 Task: Open a blank sheet, save the file as bpa.doc Add Heading 'Benefits of a positive attitude: 'Benefits of a positive attitude:  Add the following points with tick bulletsAdd the following points with tick bullets •	Increased resilience_x000D_
•	Improved relationships_x000D_
•	Enhanced problem-solving skills_x000D_
 Highlight heading with color  Blue Select the entire text and apply  Outside Borders ,change the font size of heading and points to 26
Action: Mouse moved to (30, 22)
Screenshot: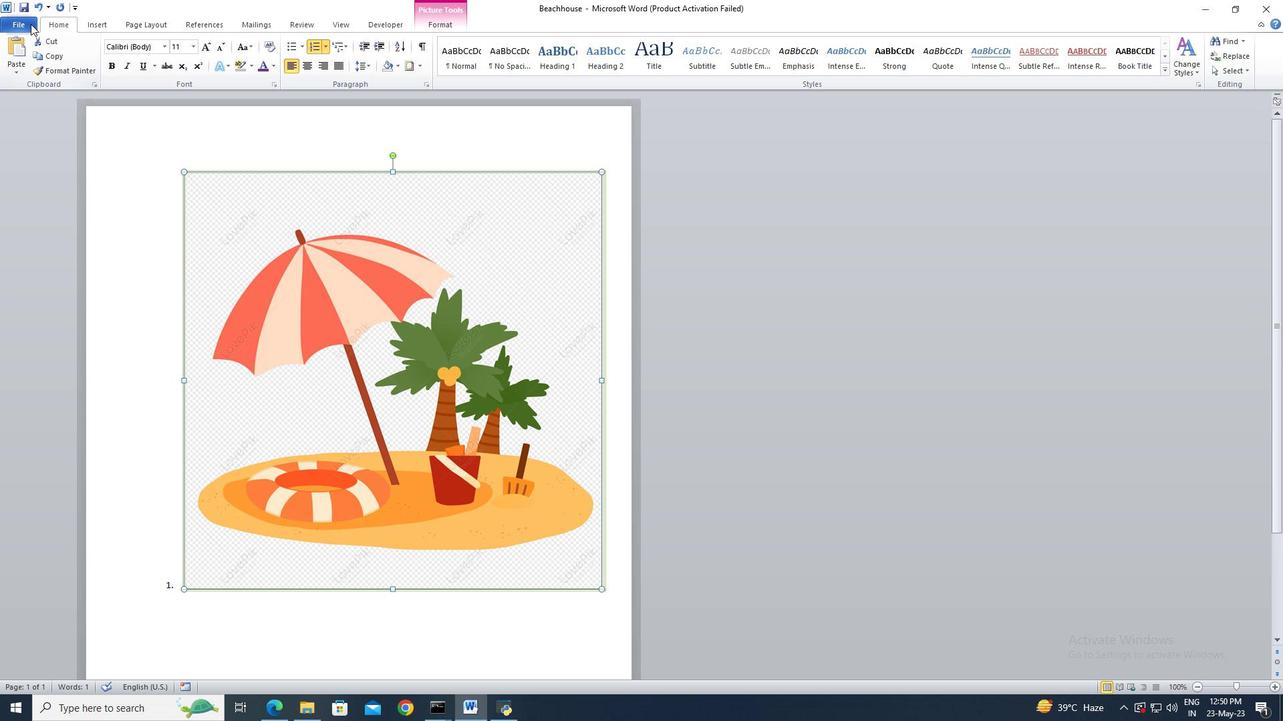 
Action: Mouse pressed left at (30, 22)
Screenshot: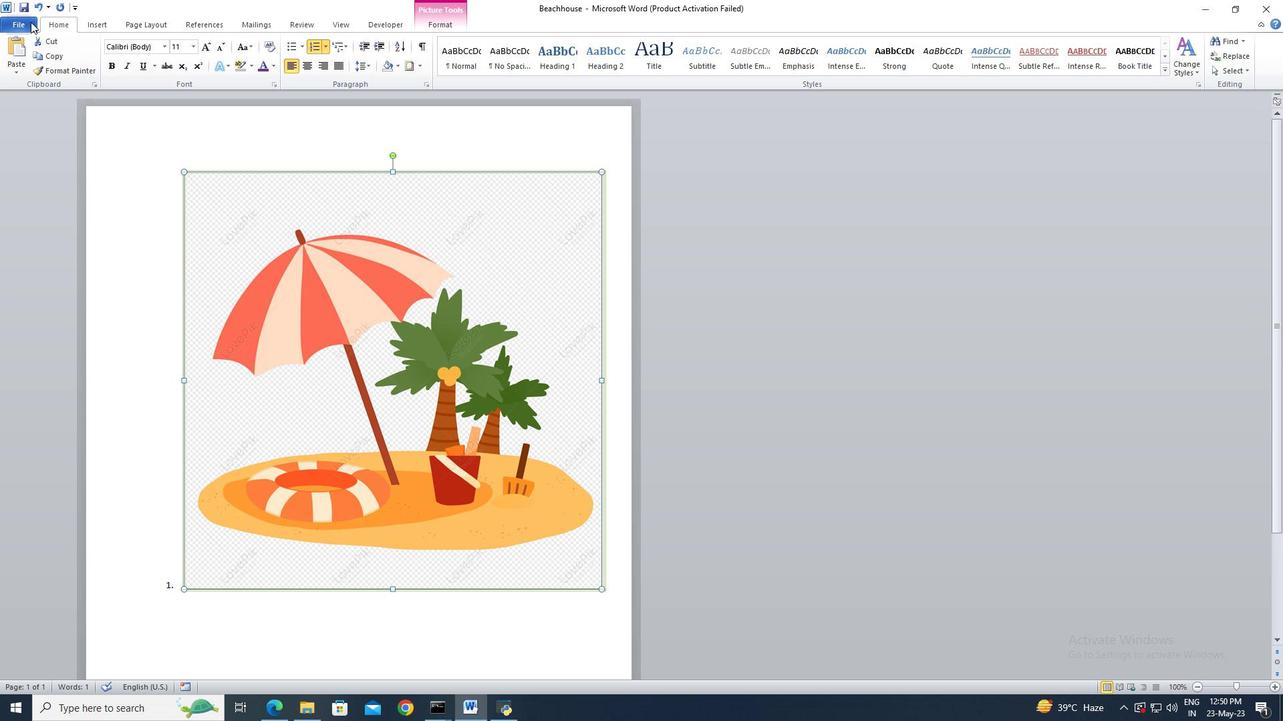 
Action: Mouse moved to (35, 173)
Screenshot: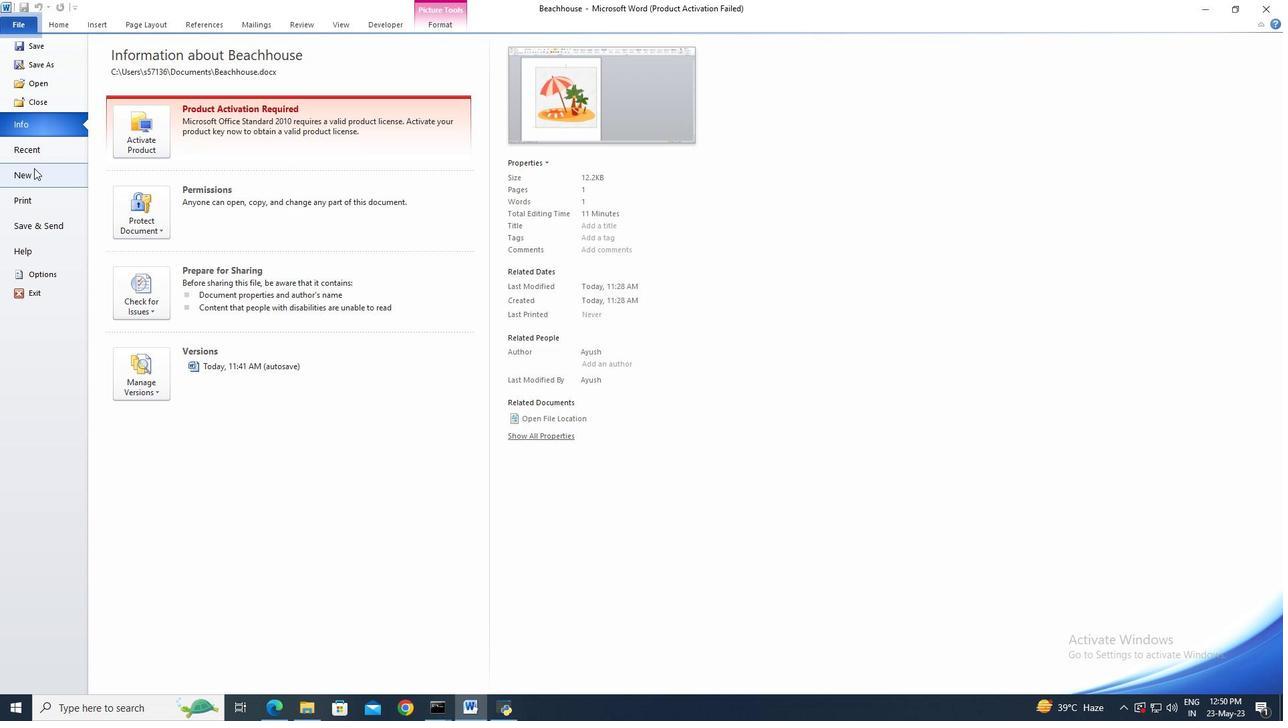 
Action: Mouse pressed left at (35, 173)
Screenshot: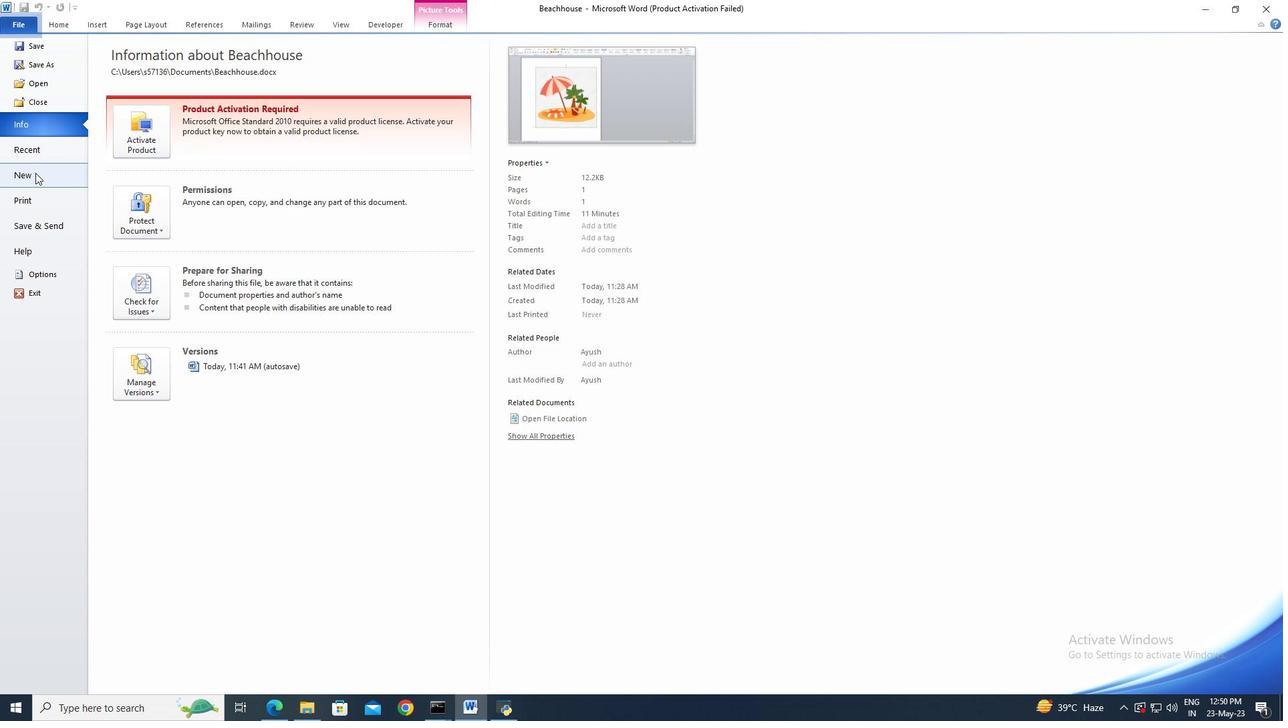 
Action: Mouse moved to (658, 334)
Screenshot: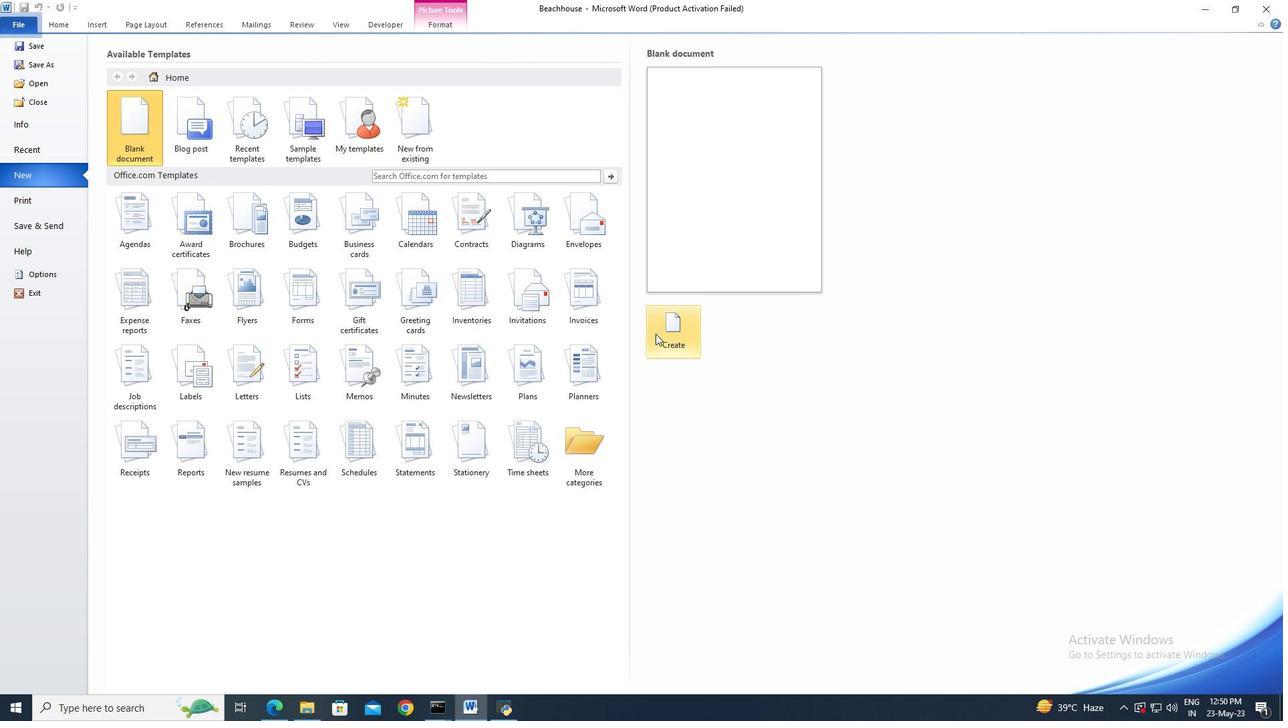 
Action: Mouse pressed left at (658, 334)
Screenshot: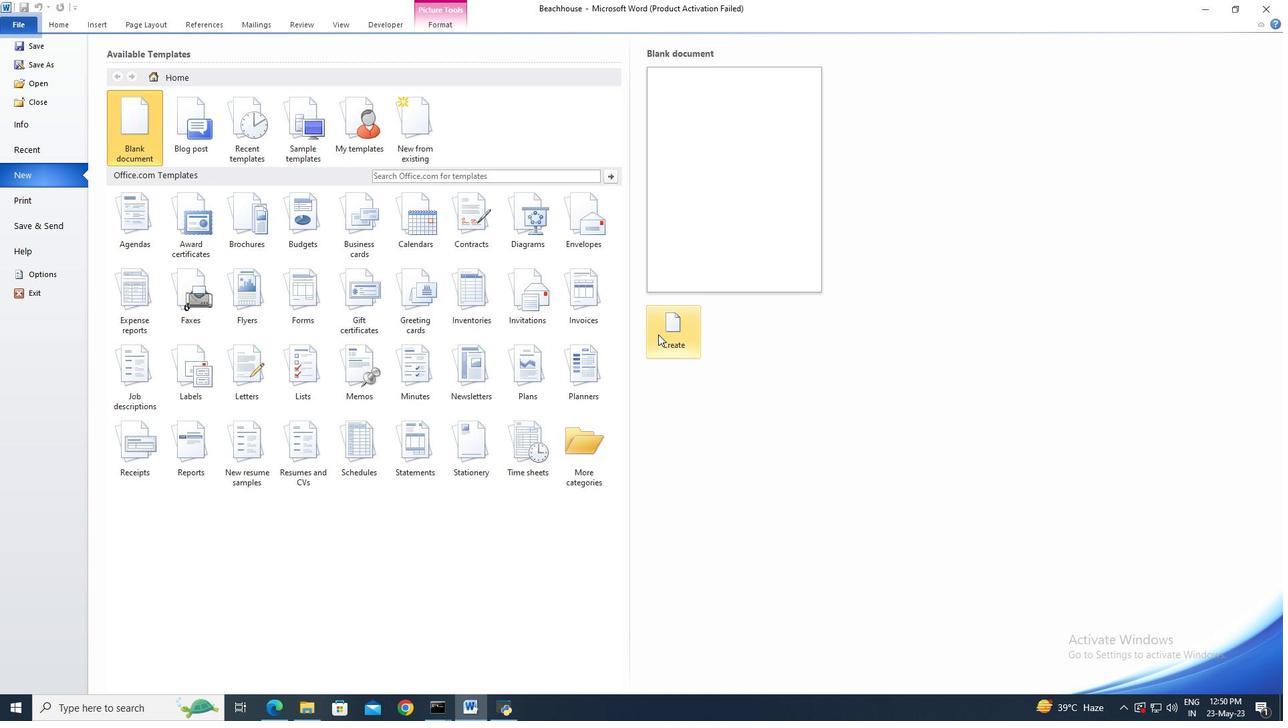 
Action: Mouse moved to (29, 28)
Screenshot: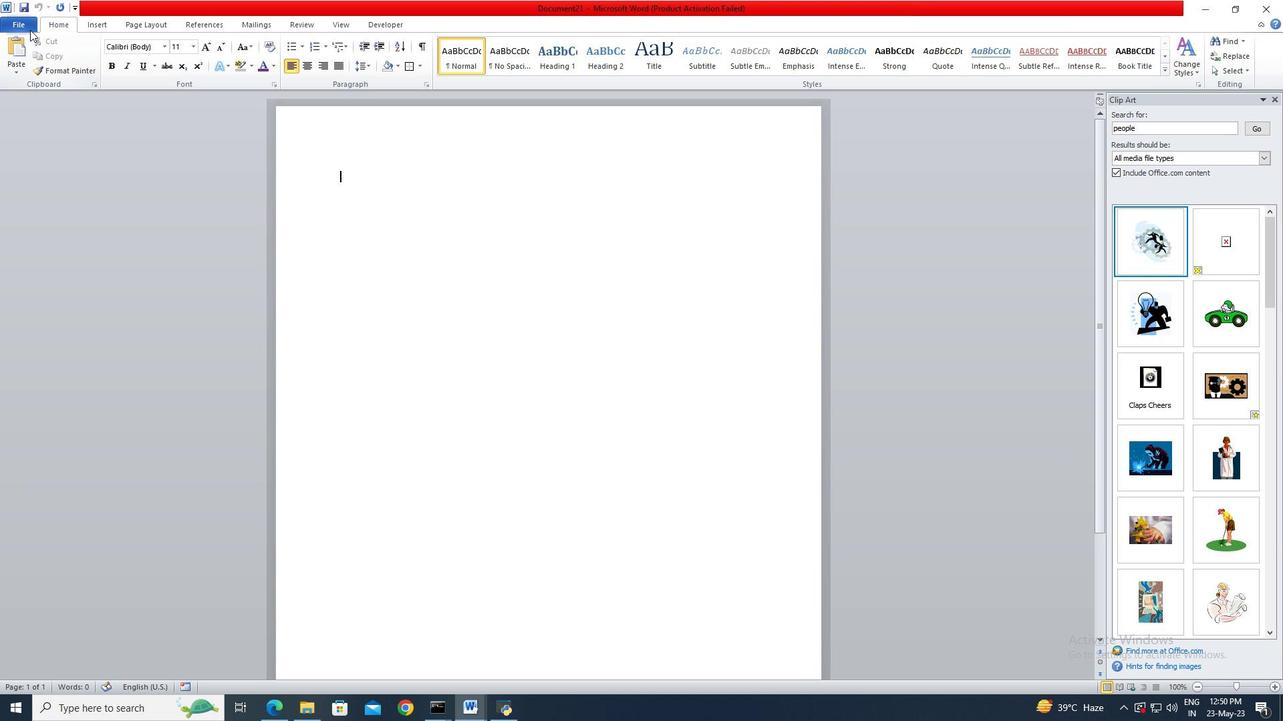 
Action: Mouse pressed left at (29, 28)
Screenshot: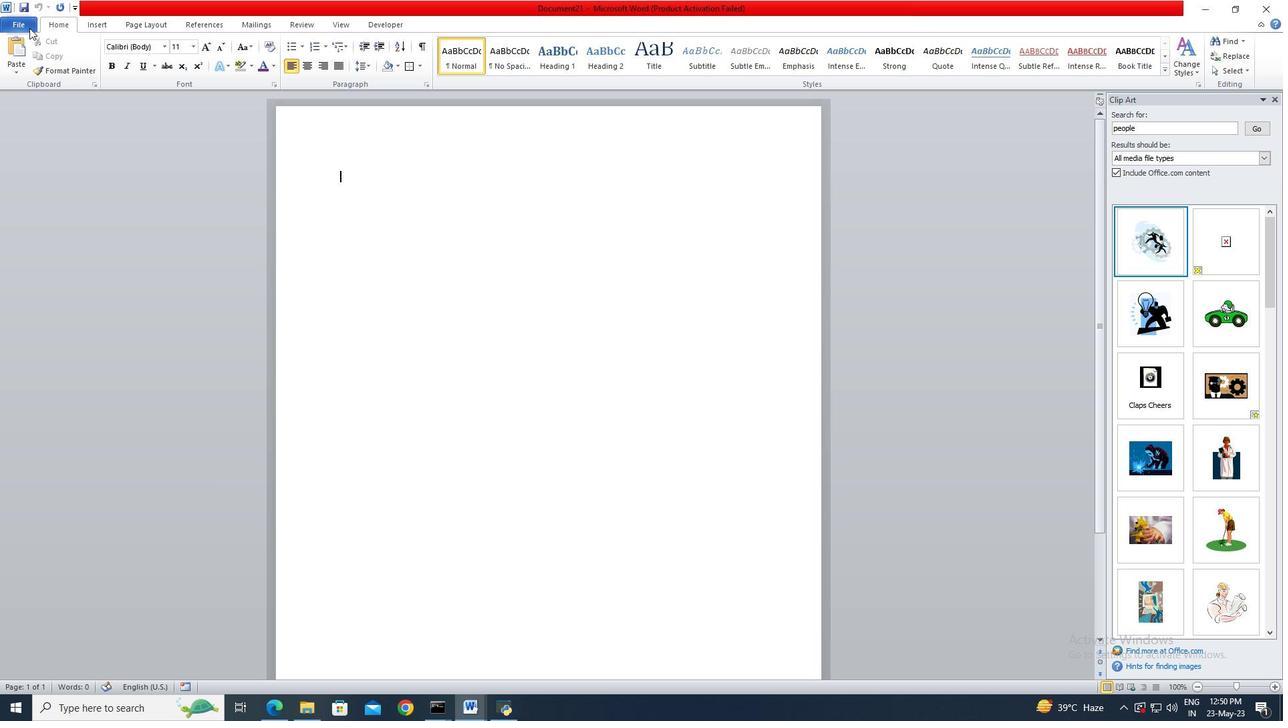 
Action: Mouse moved to (33, 72)
Screenshot: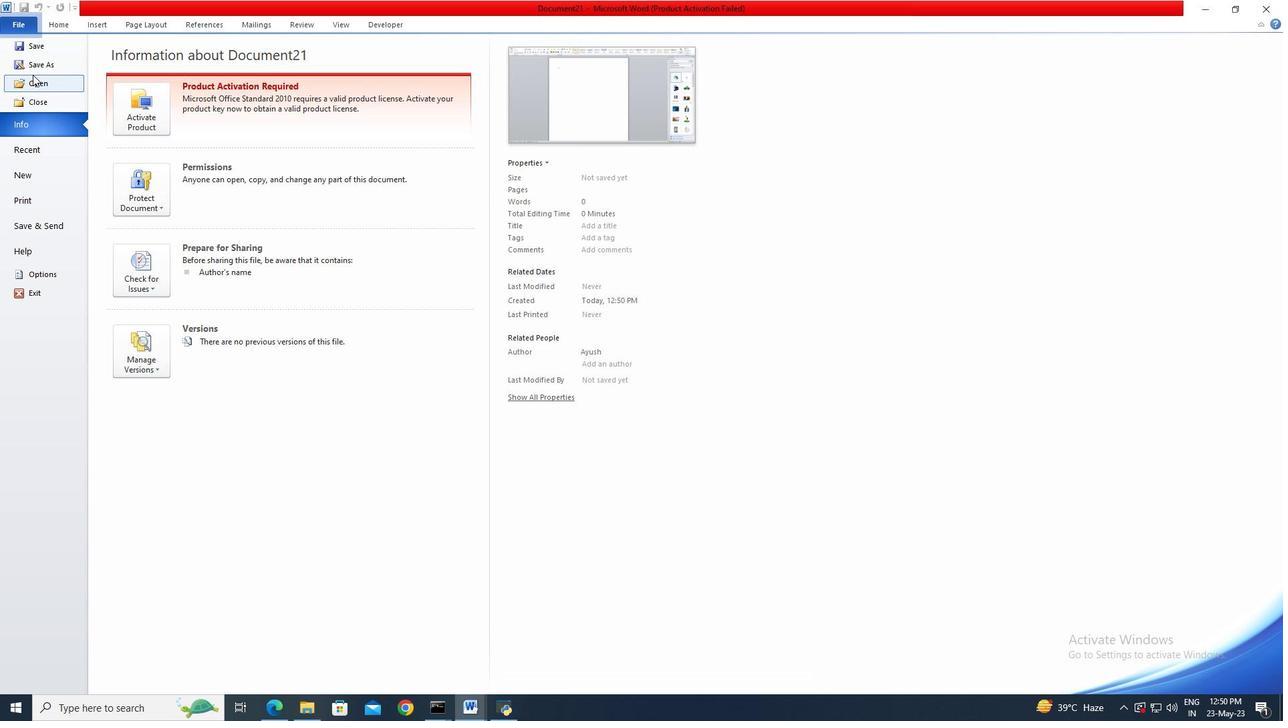 
Action: Mouse pressed left at (33, 72)
Screenshot: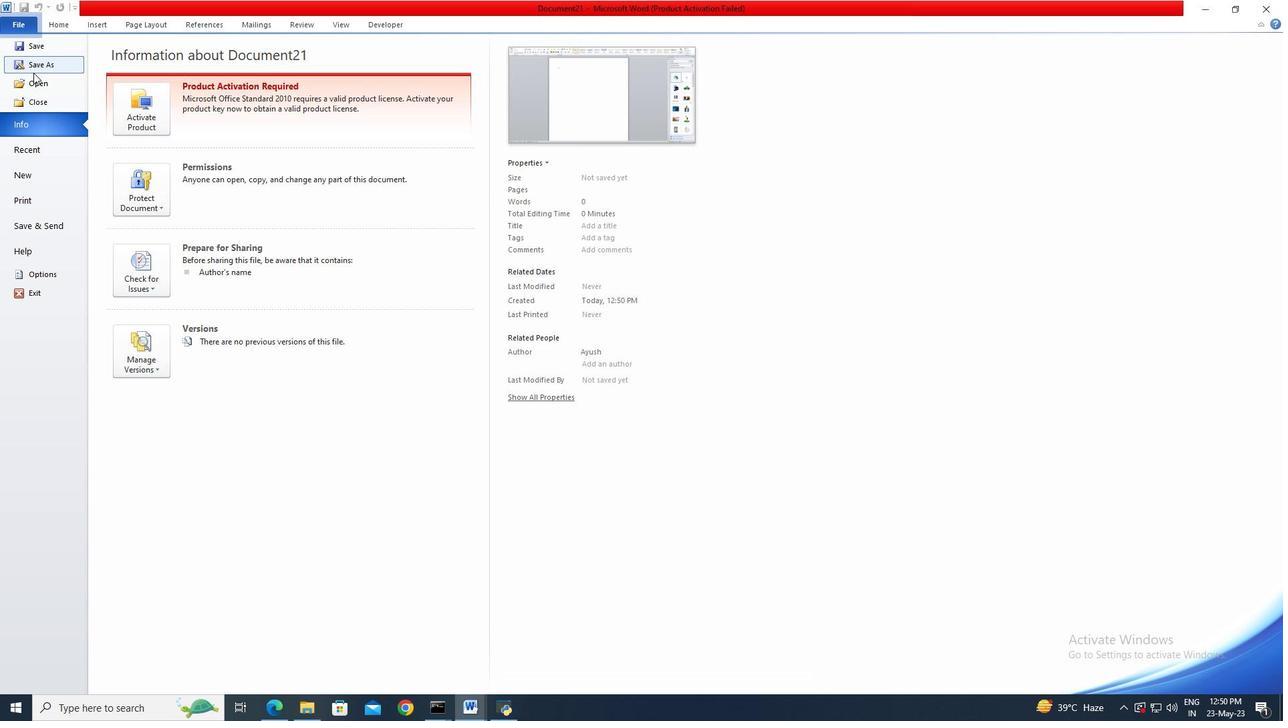 
Action: Key pressed bpa
Screenshot: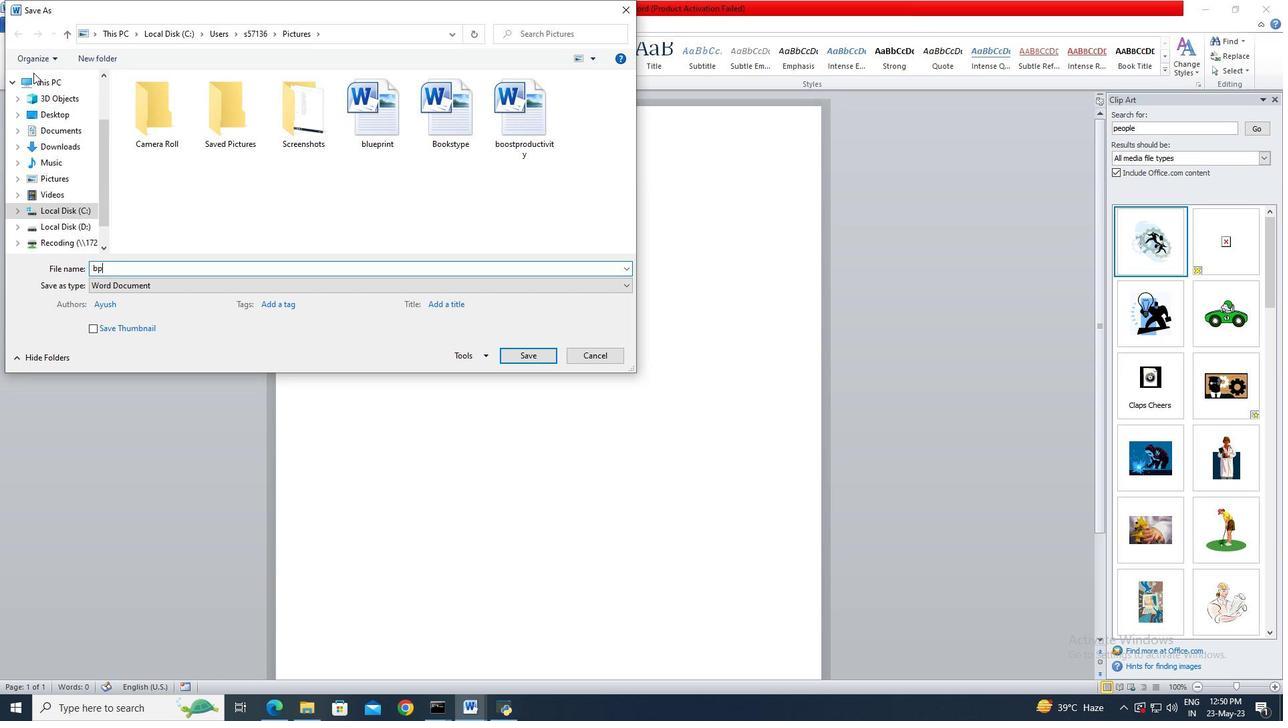 
Action: Mouse moved to (548, 361)
Screenshot: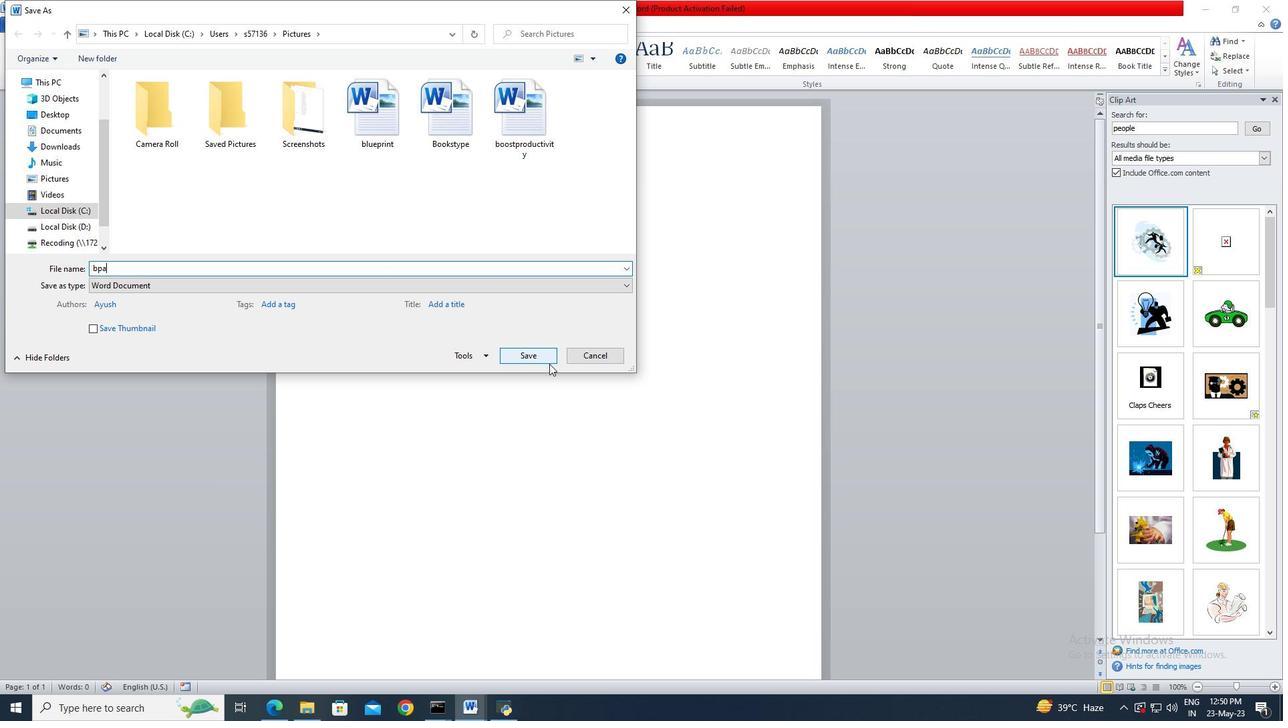
Action: Mouse pressed left at (548, 361)
Screenshot: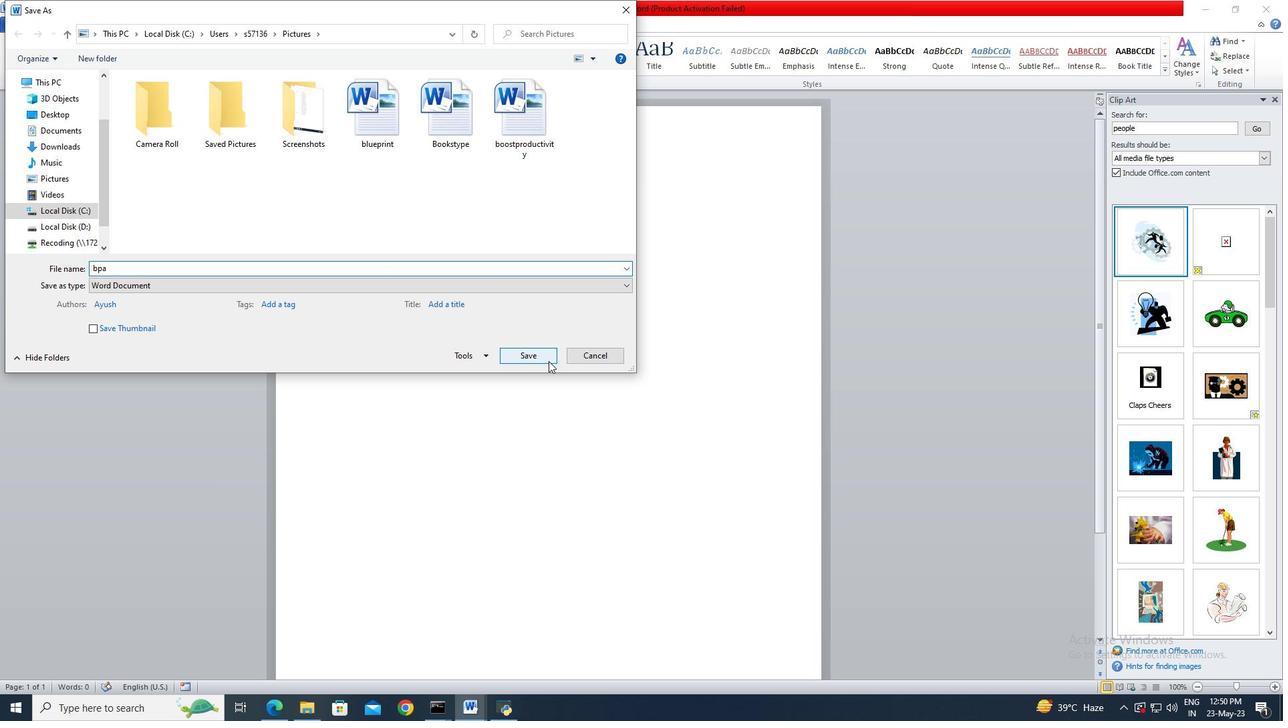 
Action: Mouse moved to (563, 66)
Screenshot: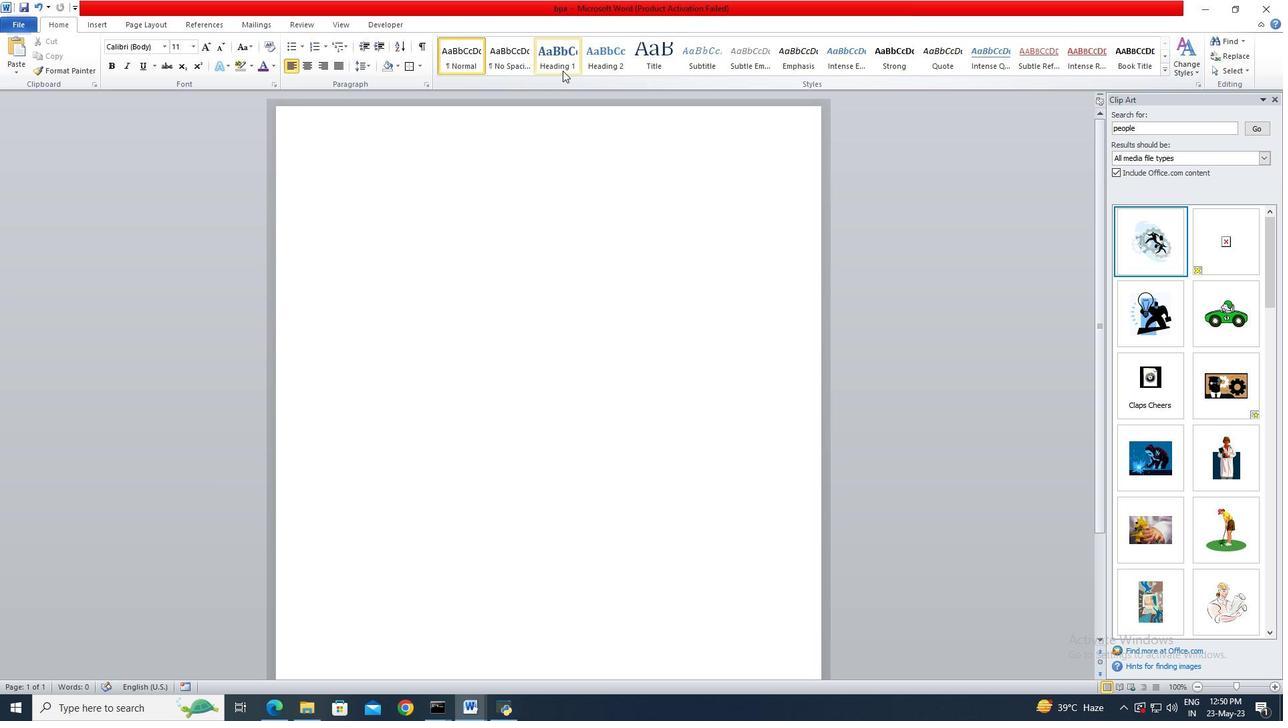 
Action: Mouse pressed left at (563, 66)
Screenshot: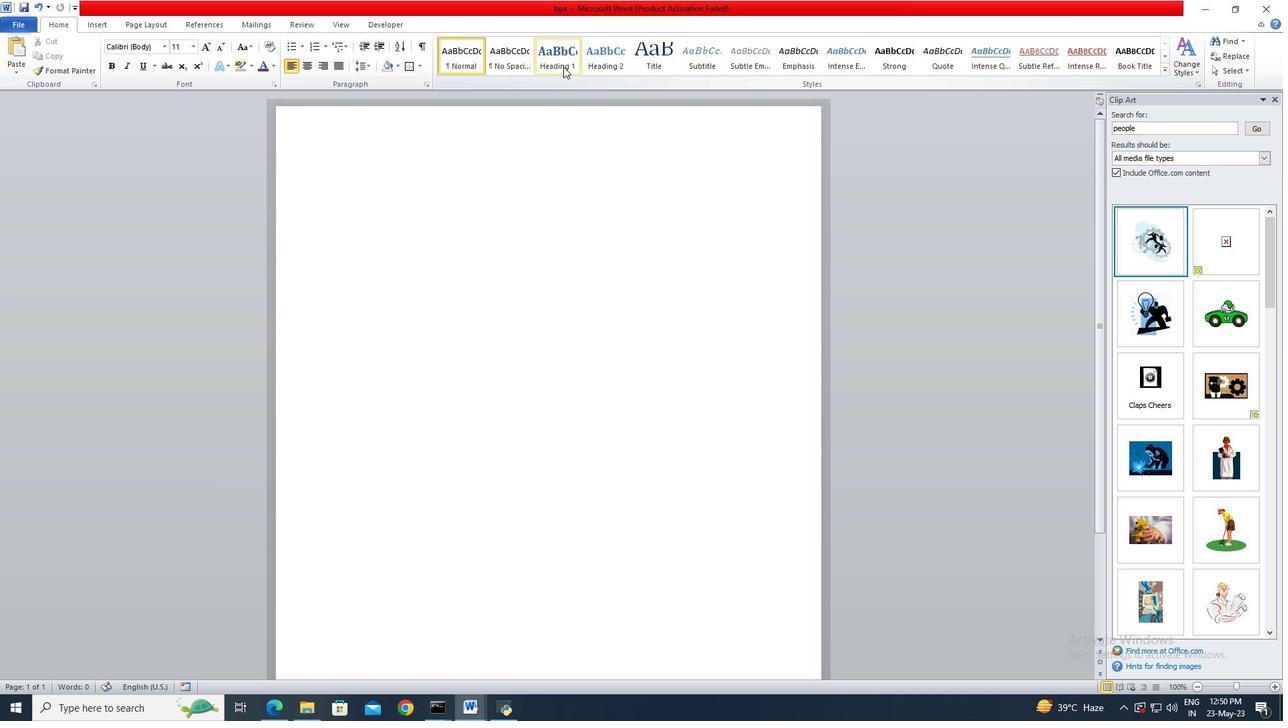 
Action: Key pressed <Key.shift>Benefits<Key.space>ofa<Key.backspace><Key.space>a<Key.space>positive<Key.space>attid<Key.backspace>tude<Key.shift>:<Key.enter><Key.enter>
Screenshot: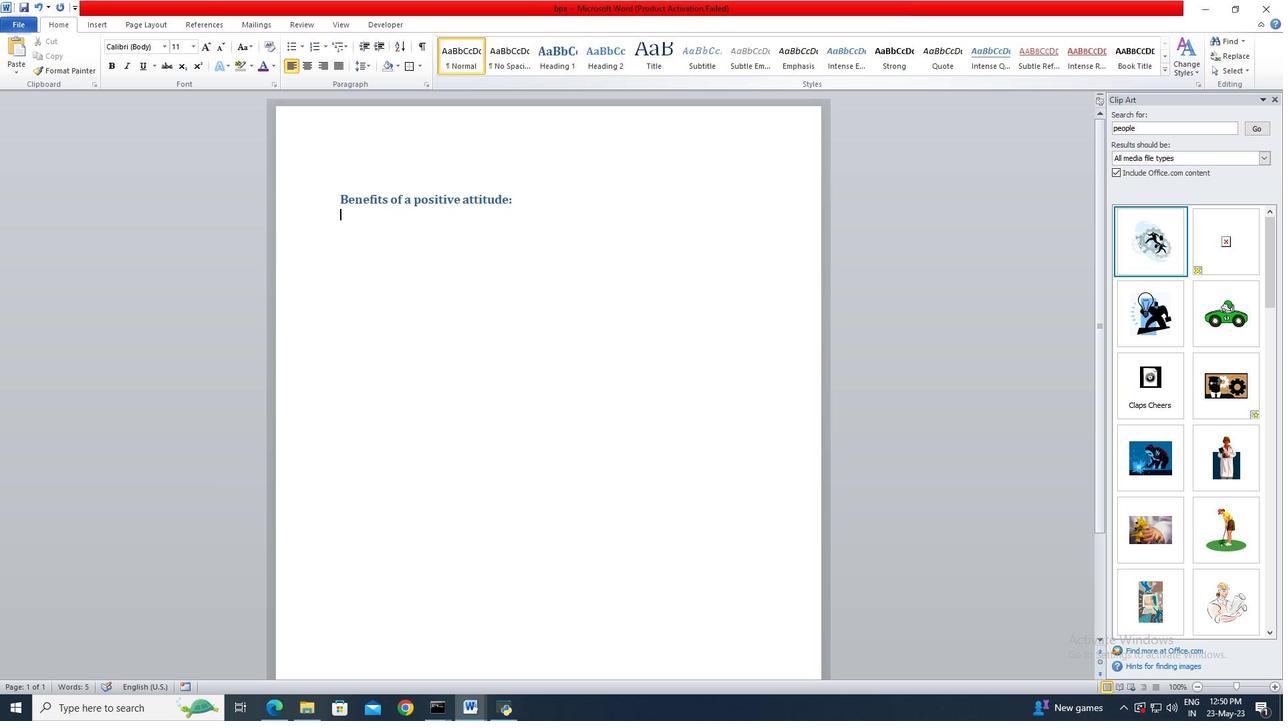 
Action: Mouse moved to (302, 49)
Screenshot: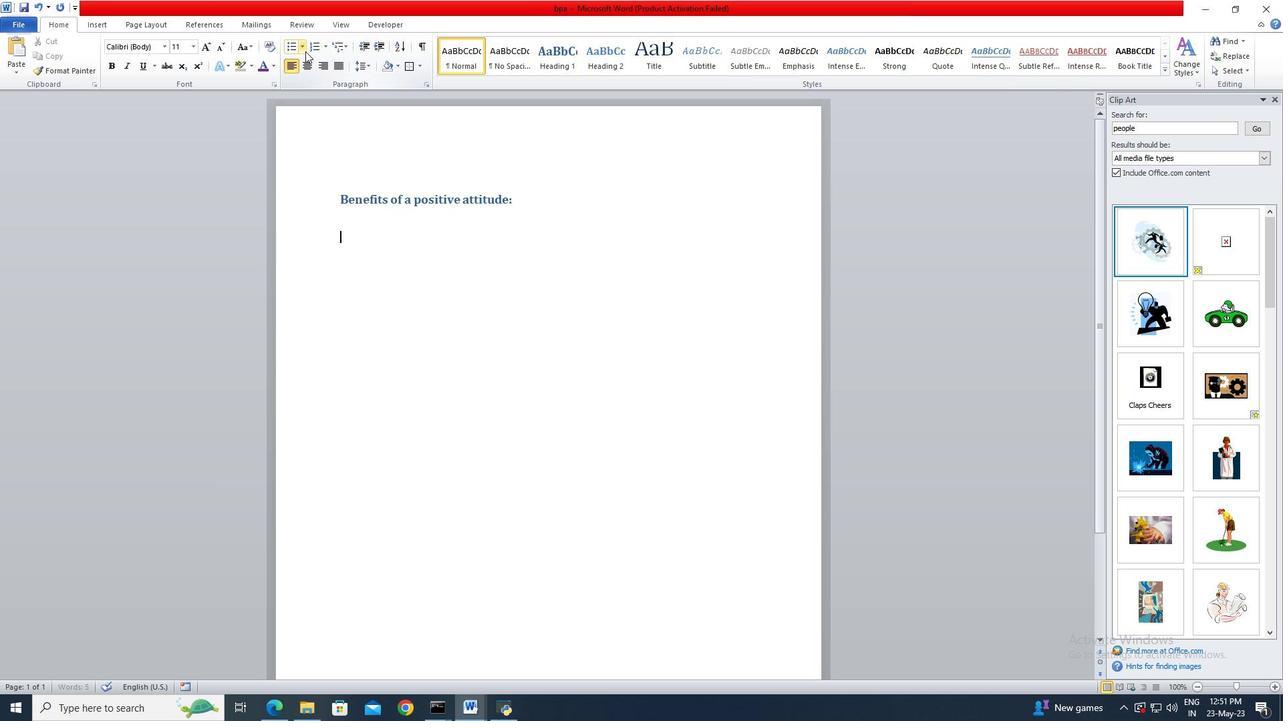 
Action: Mouse pressed left at (302, 49)
Screenshot: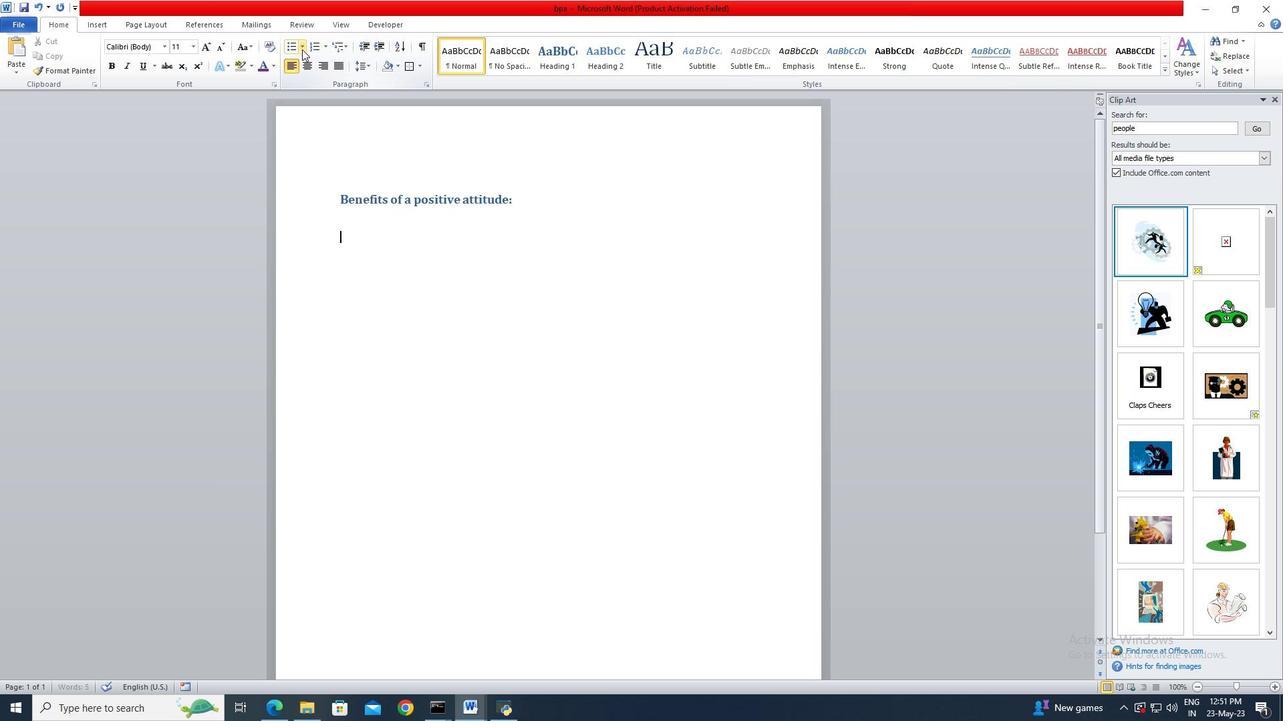 
Action: Mouse moved to (334, 161)
Screenshot: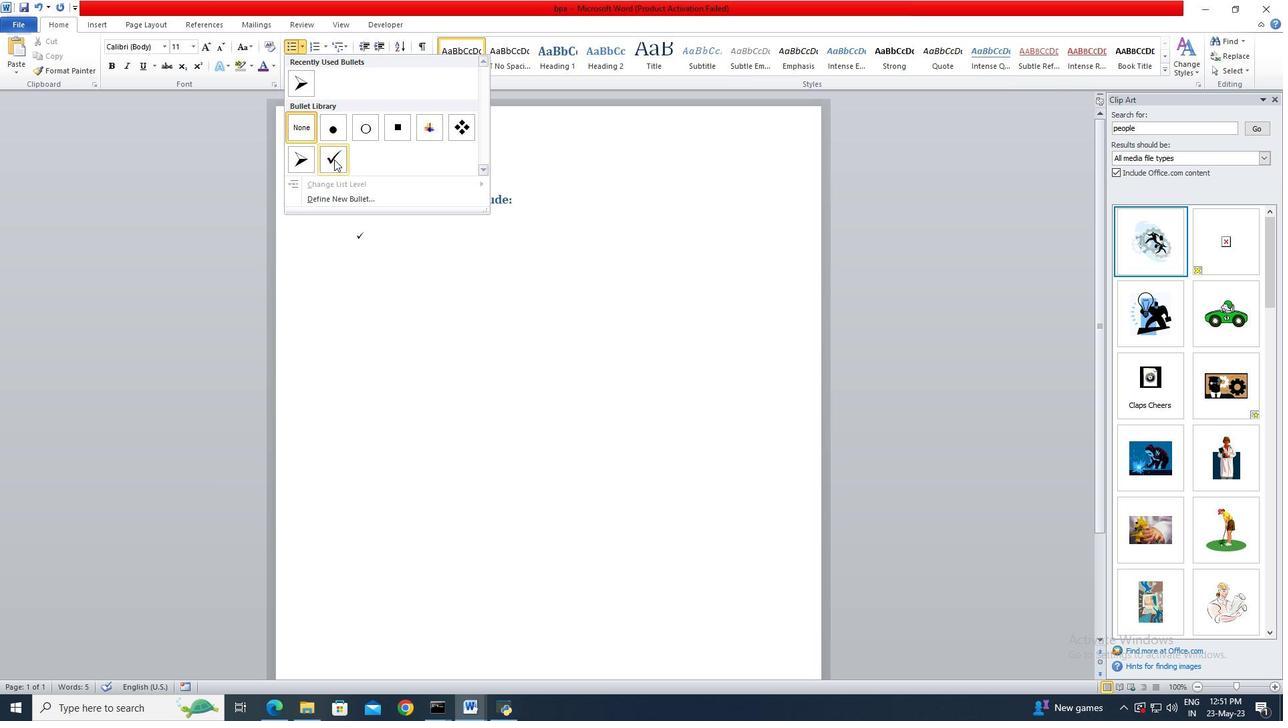 
Action: Mouse pressed left at (334, 161)
Screenshot: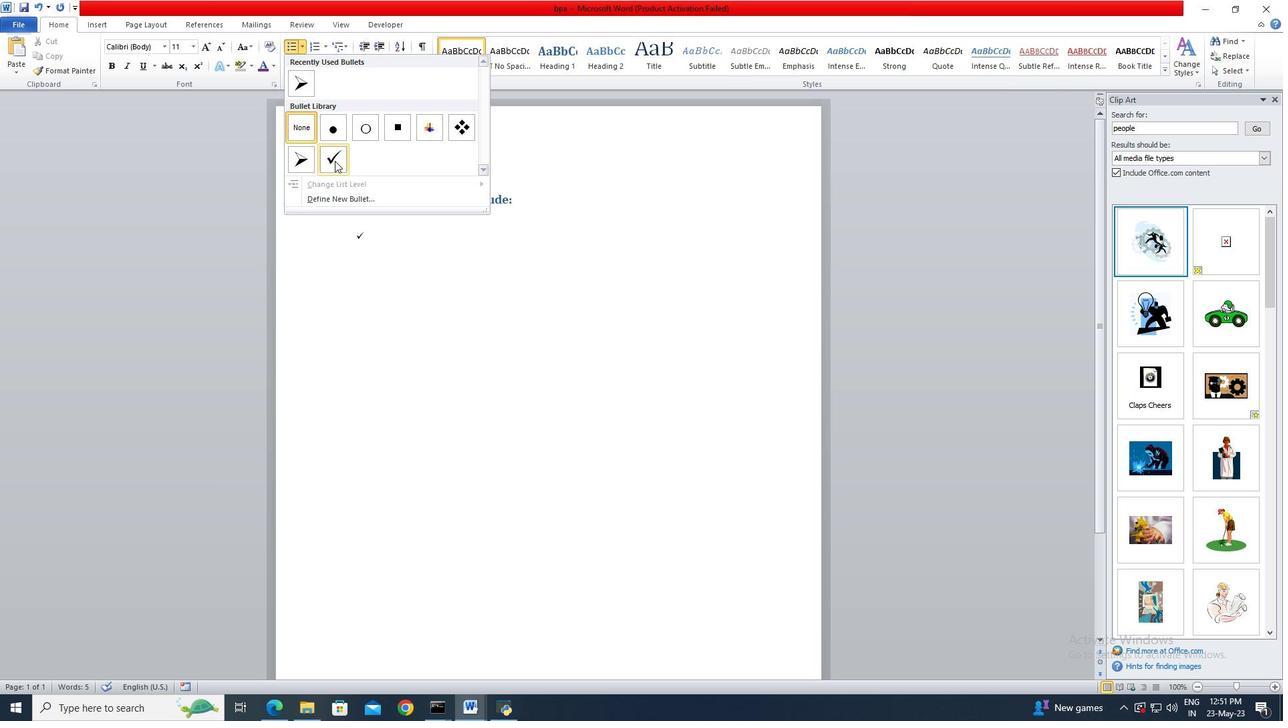 
Action: Mouse moved to (405, 241)
Screenshot: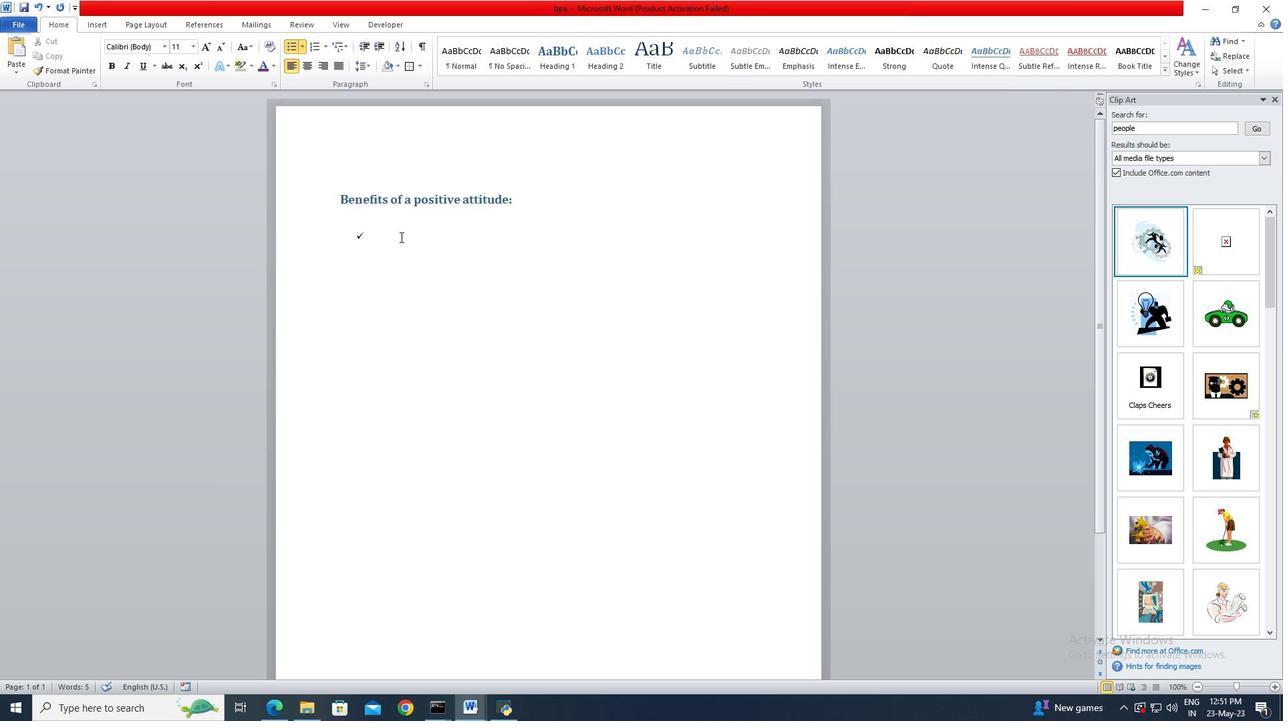 
Action: Key pressed <Key.shift>Increased<Key.space>resilience<Key.enter><Key.shift>Improved<Key.space>relationships<Key.enter><Key.shift>Enhanced<Key.space>problem-solving<Key.space>skills
Screenshot: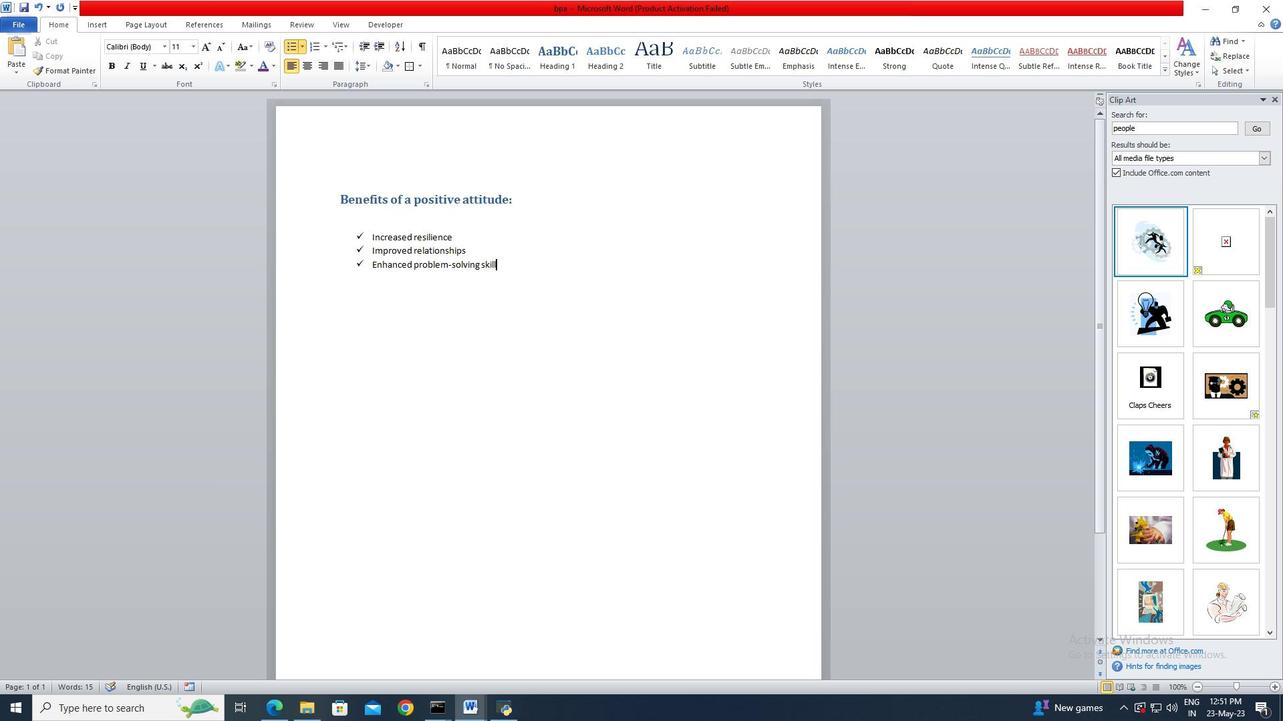 
Action: Mouse moved to (334, 199)
Screenshot: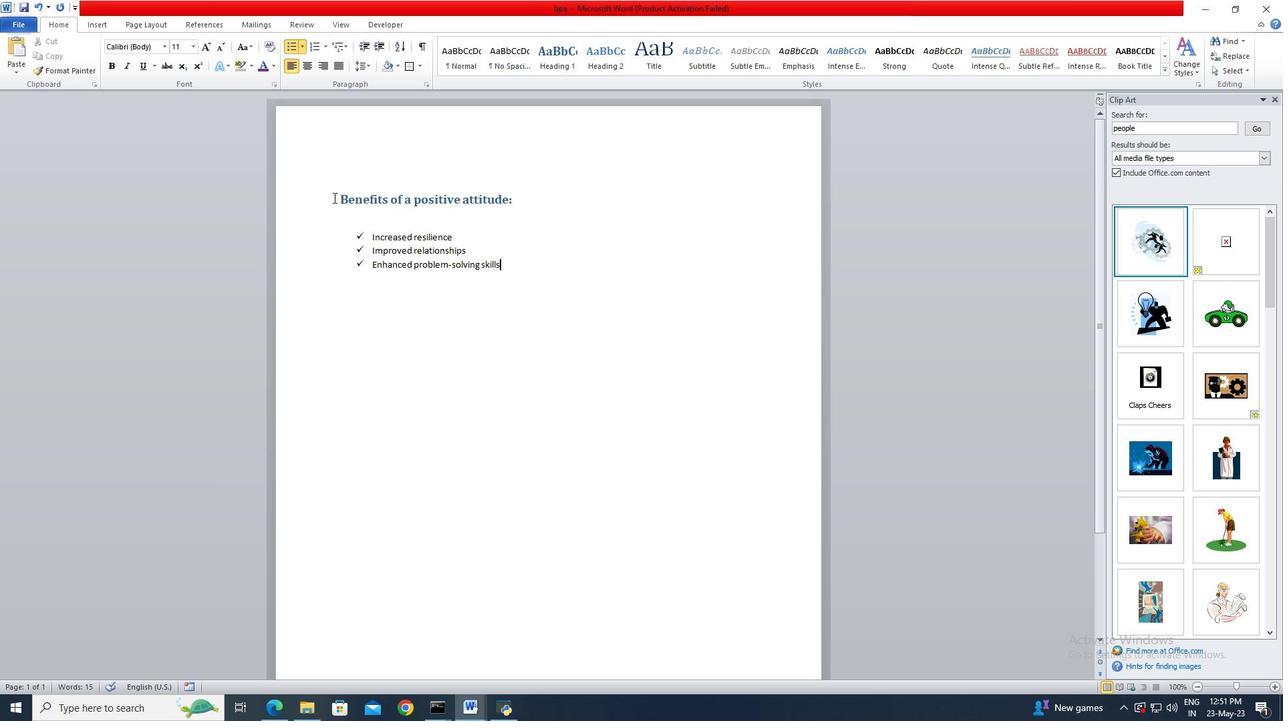 
Action: Mouse pressed left at (334, 199)
Screenshot: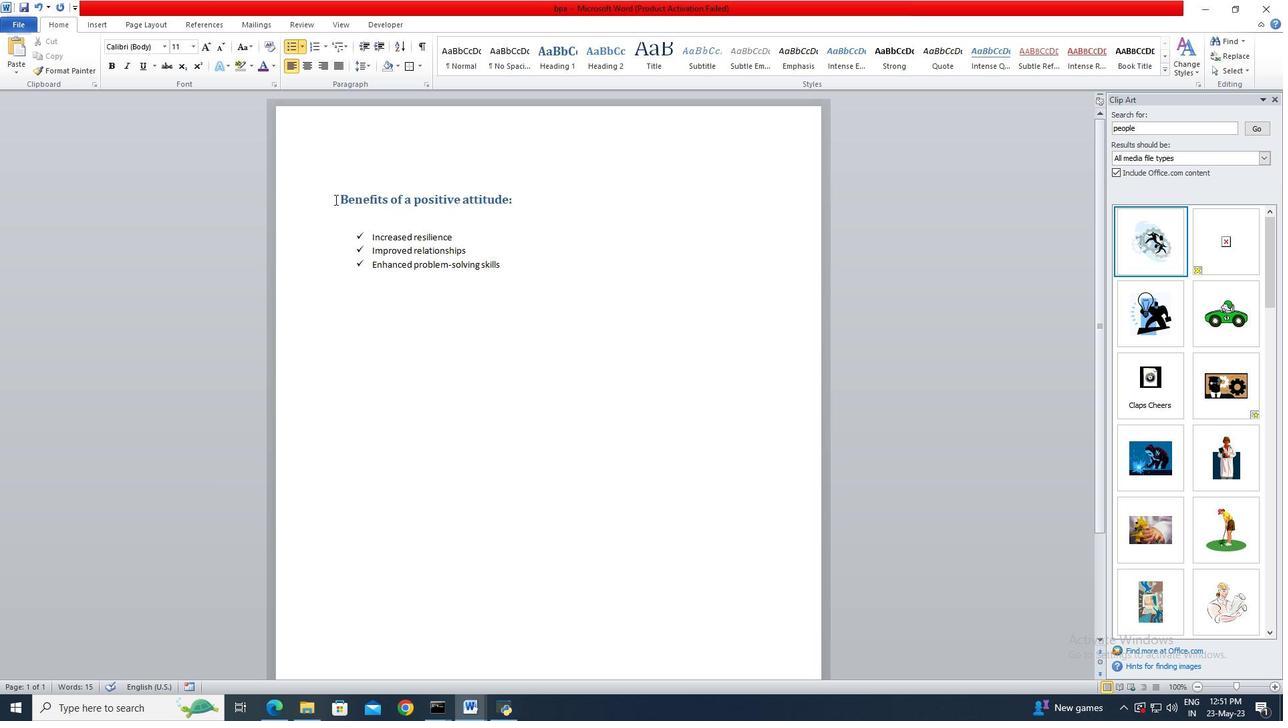 
Action: Mouse moved to (521, 205)
Screenshot: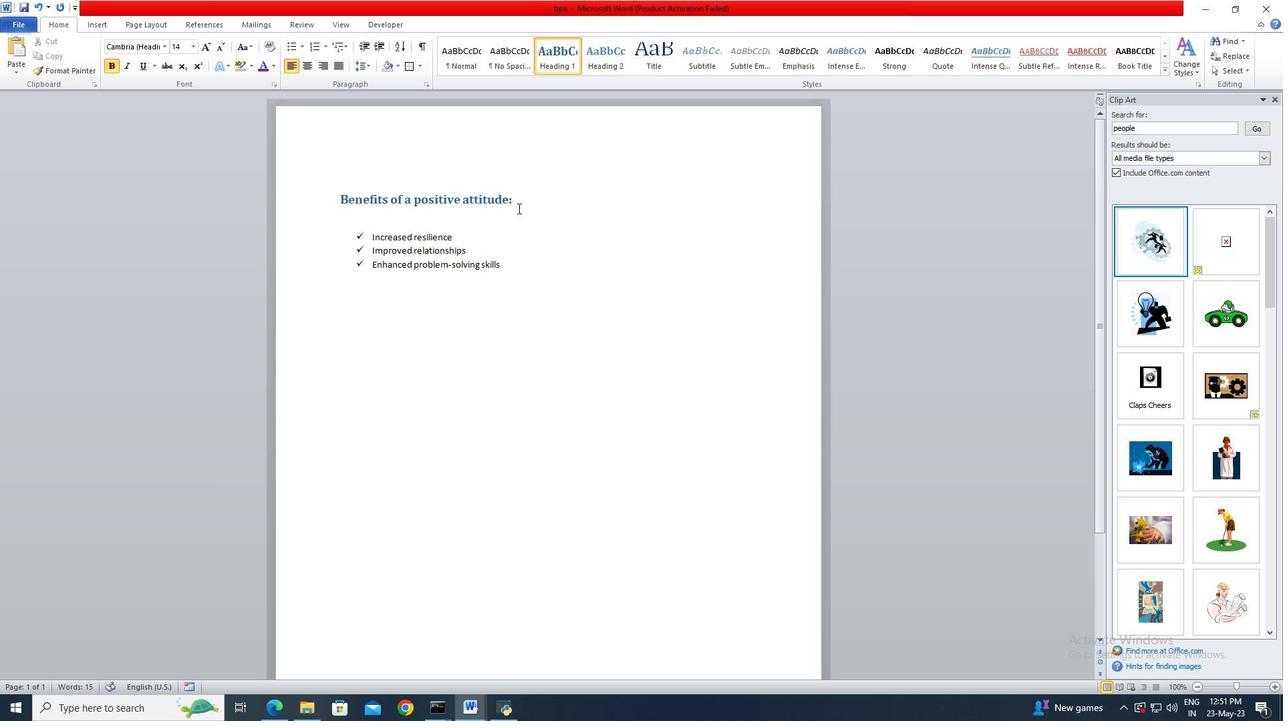 
Action: Key pressed <Key.shift>
Screenshot: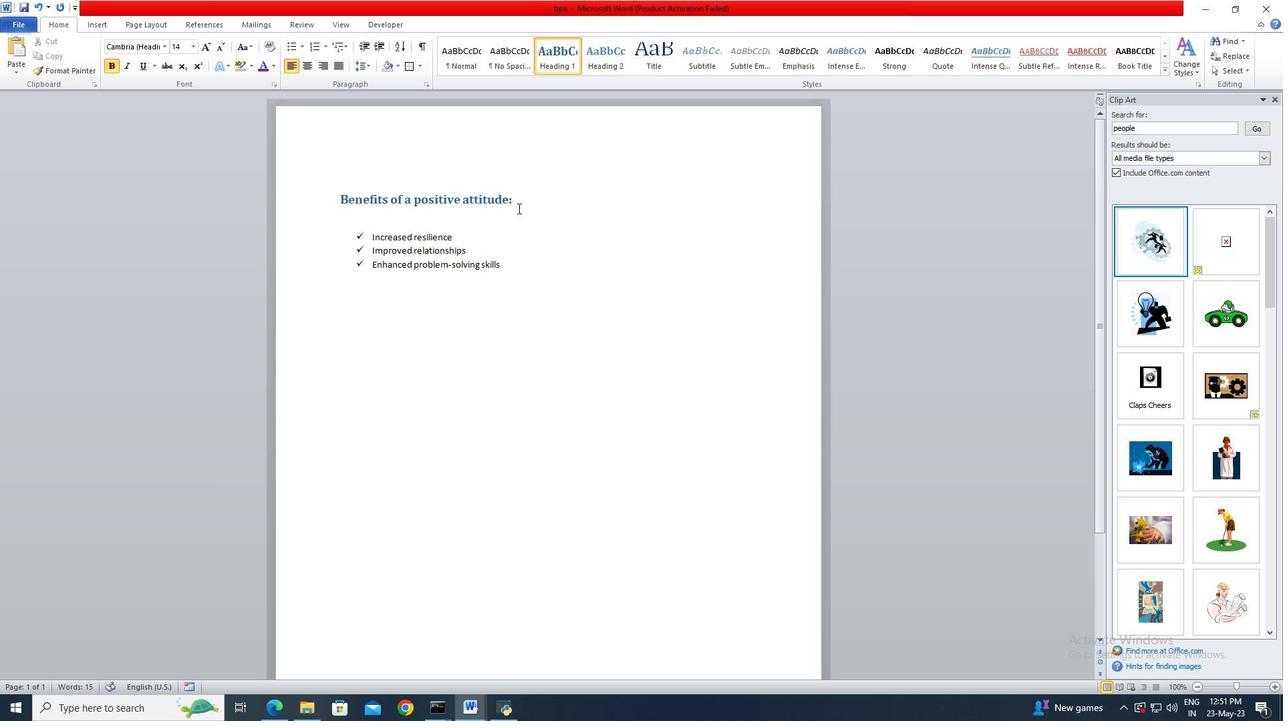 
Action: Mouse moved to (522, 205)
Screenshot: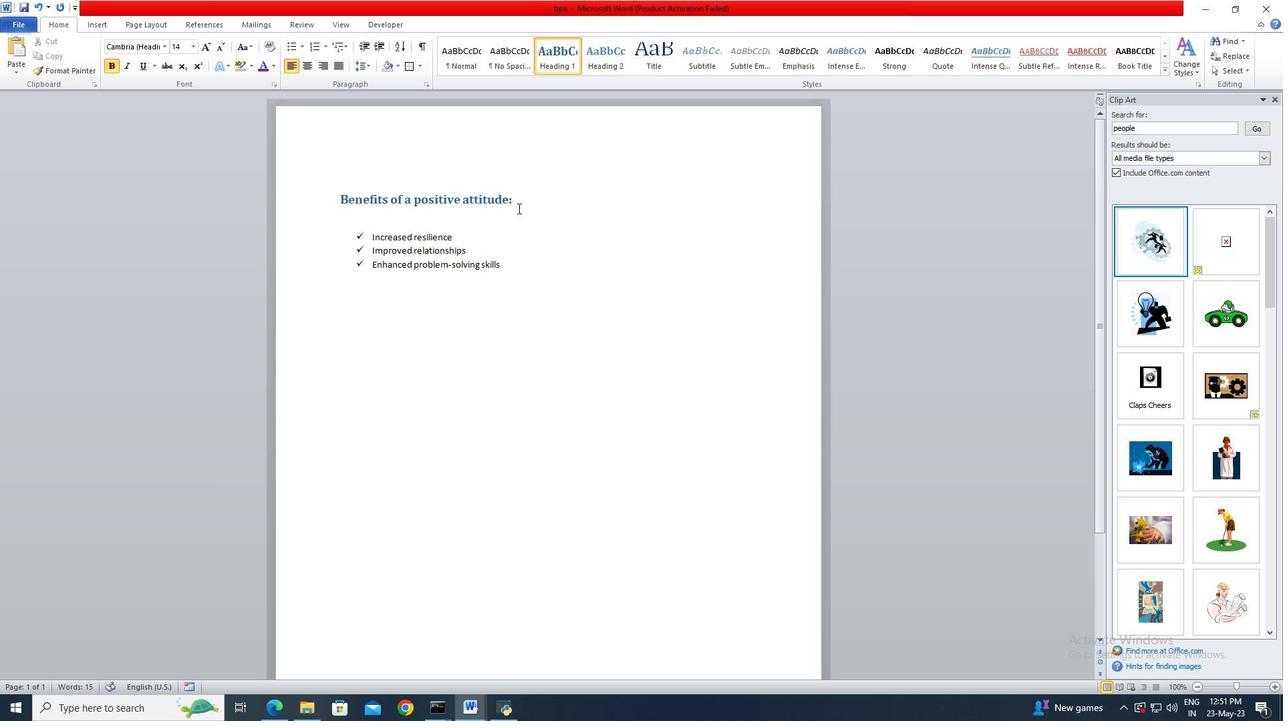 
Action: Mouse pressed left at (522, 205)
Screenshot: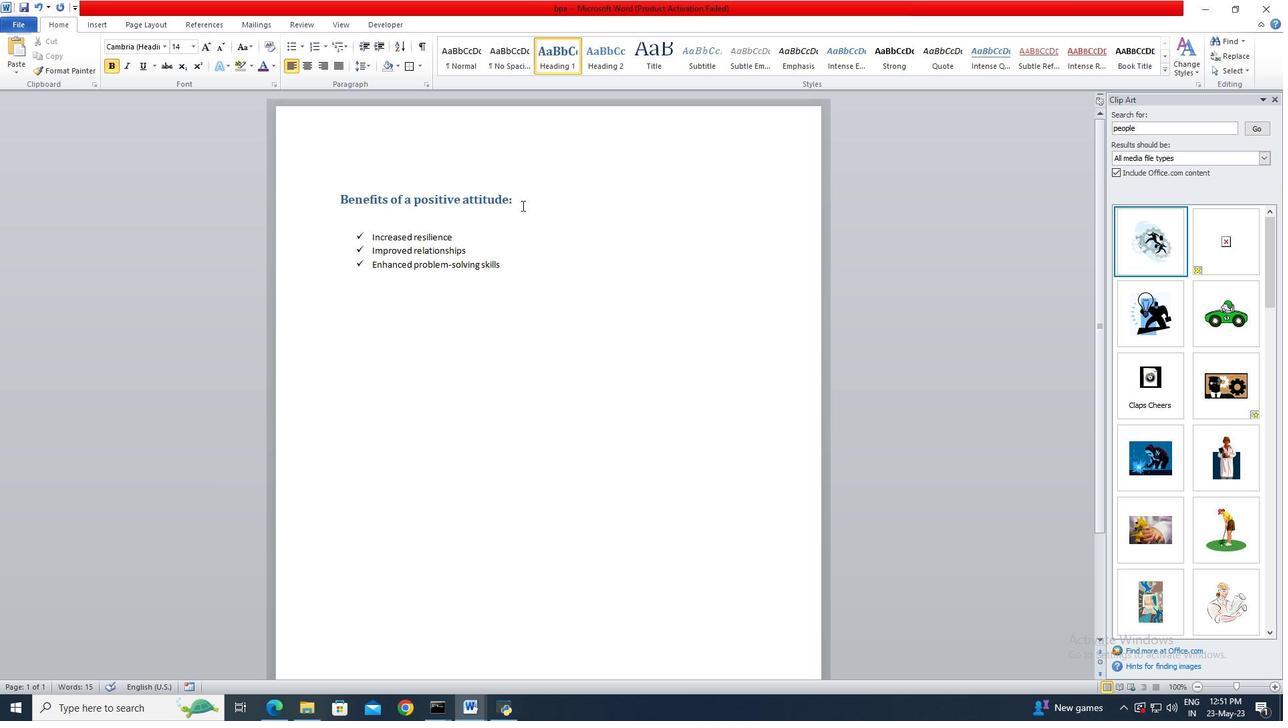 
Action: Mouse moved to (253, 66)
Screenshot: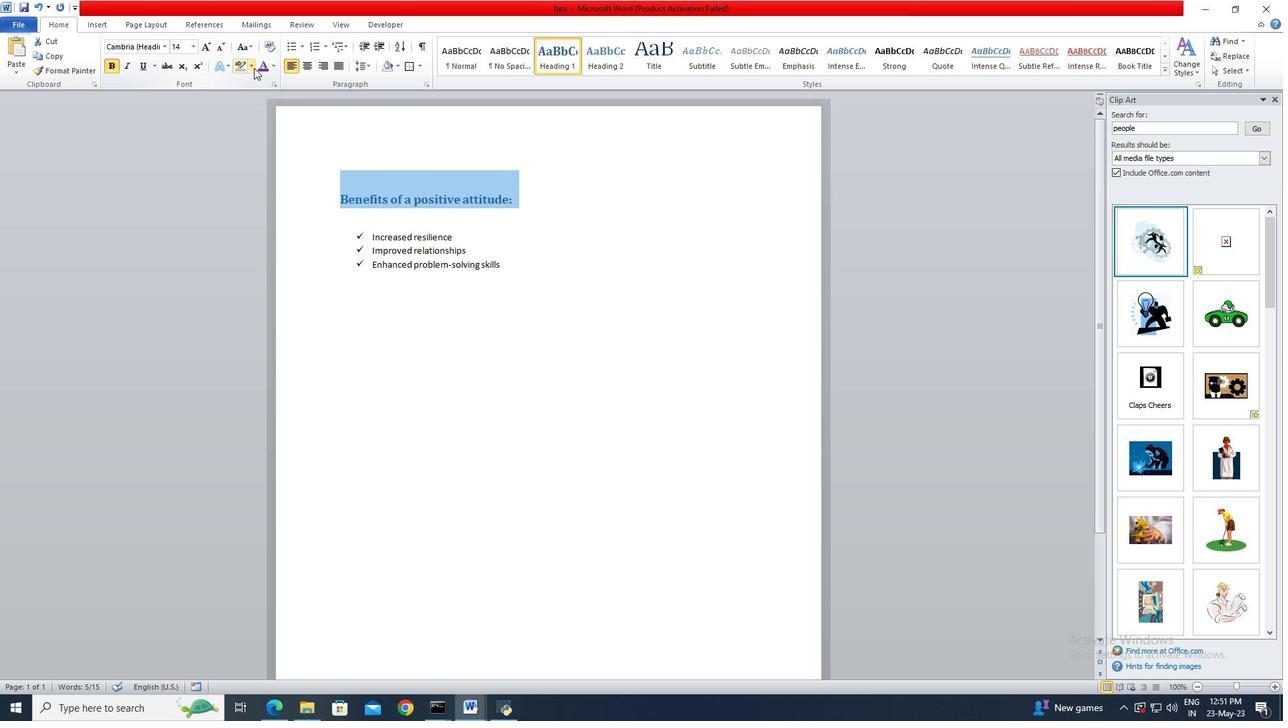 
Action: Mouse pressed left at (253, 66)
Screenshot: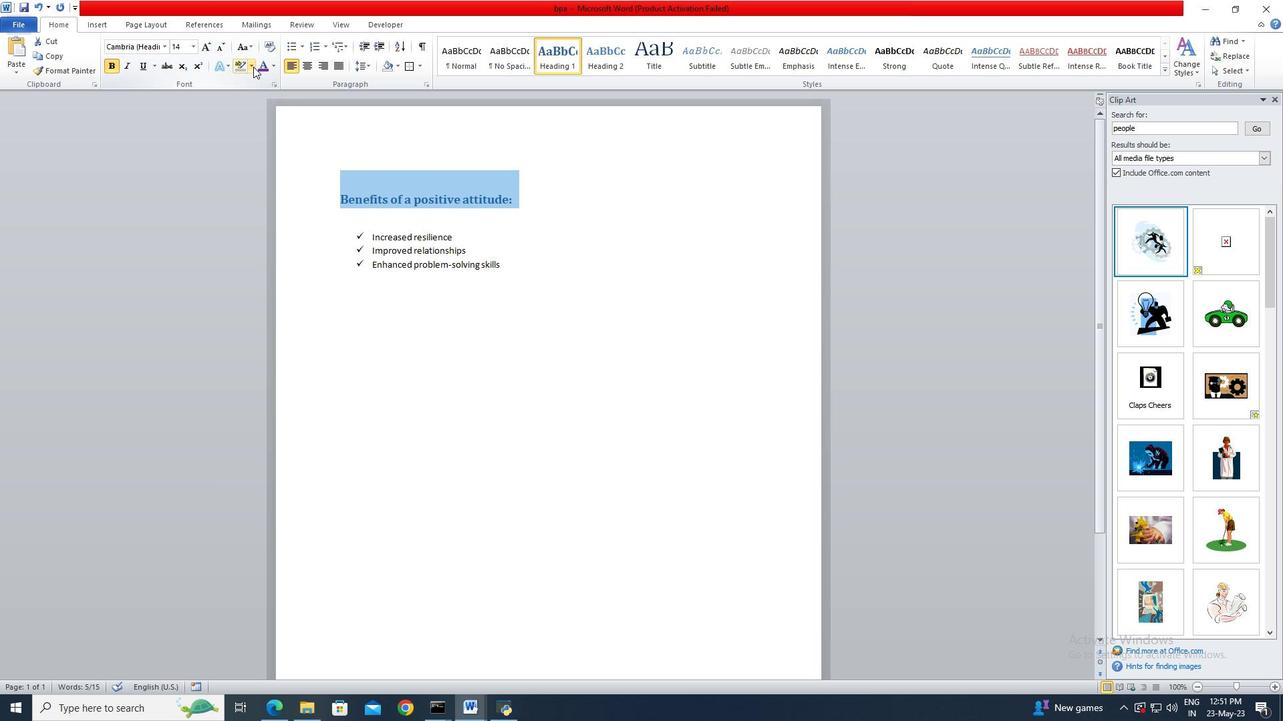 
Action: Mouse moved to (324, 83)
Screenshot: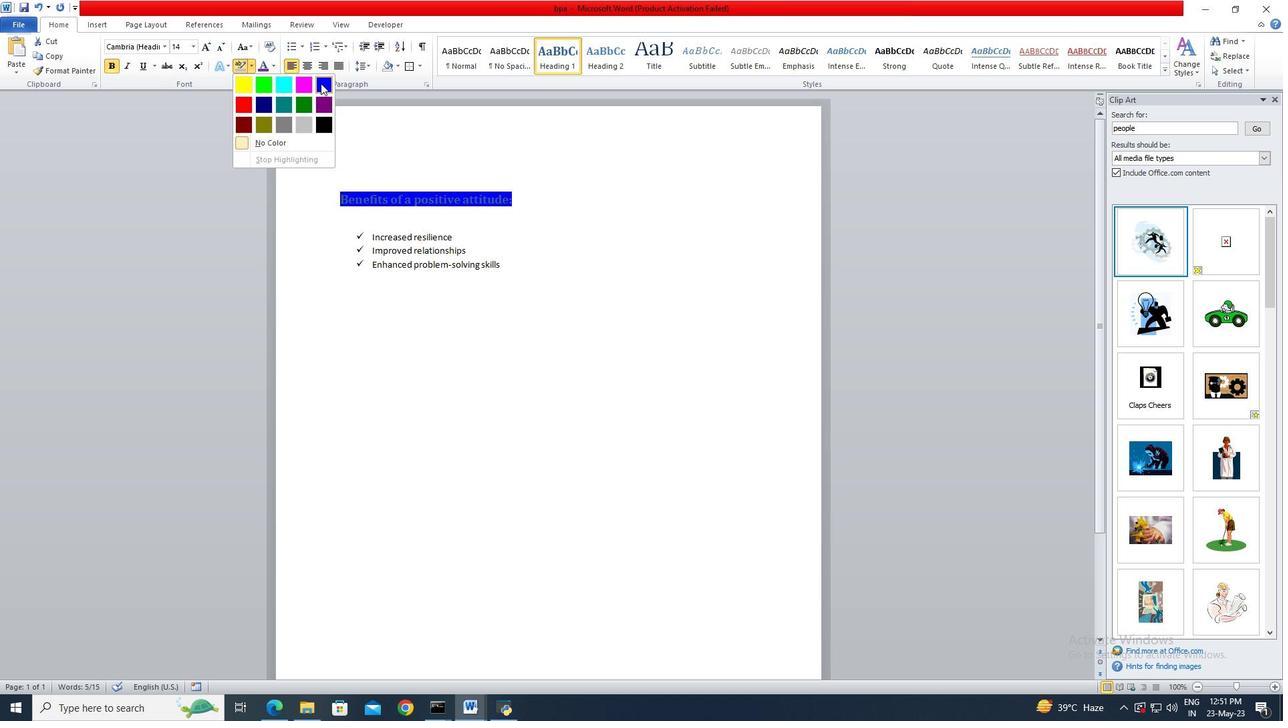 
Action: Mouse pressed left at (324, 83)
Screenshot: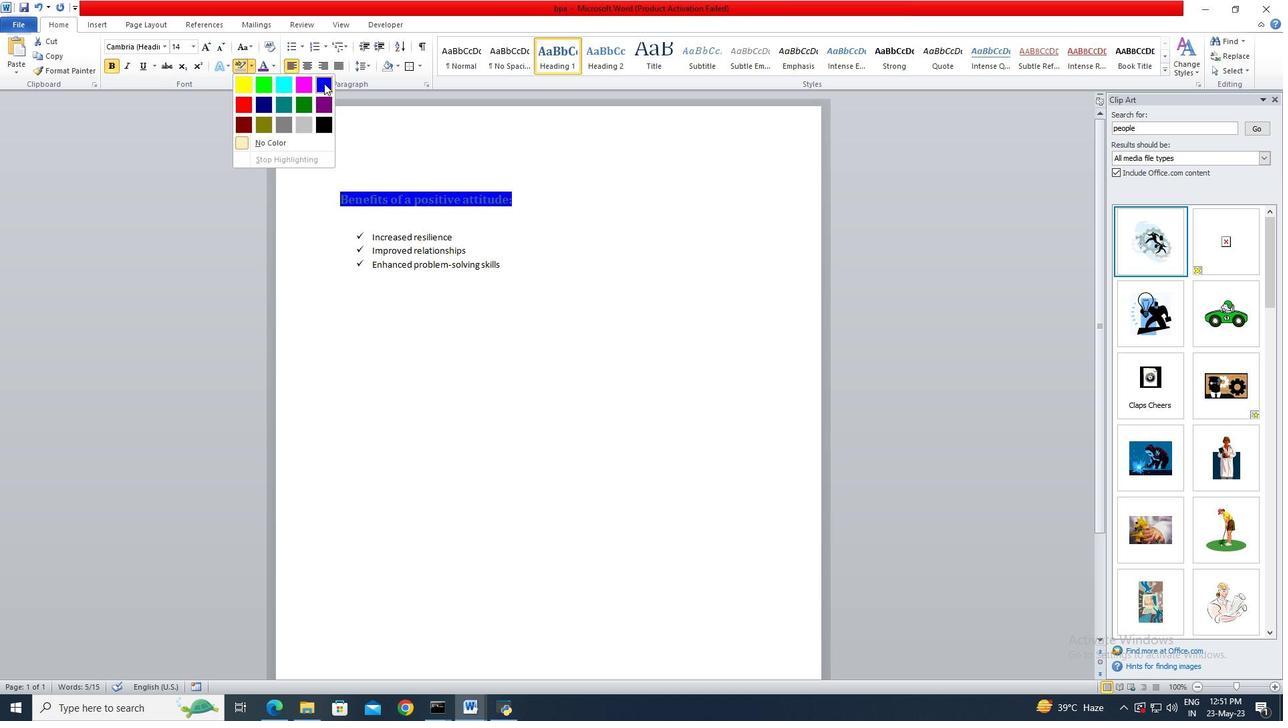 
Action: Mouse moved to (519, 261)
Screenshot: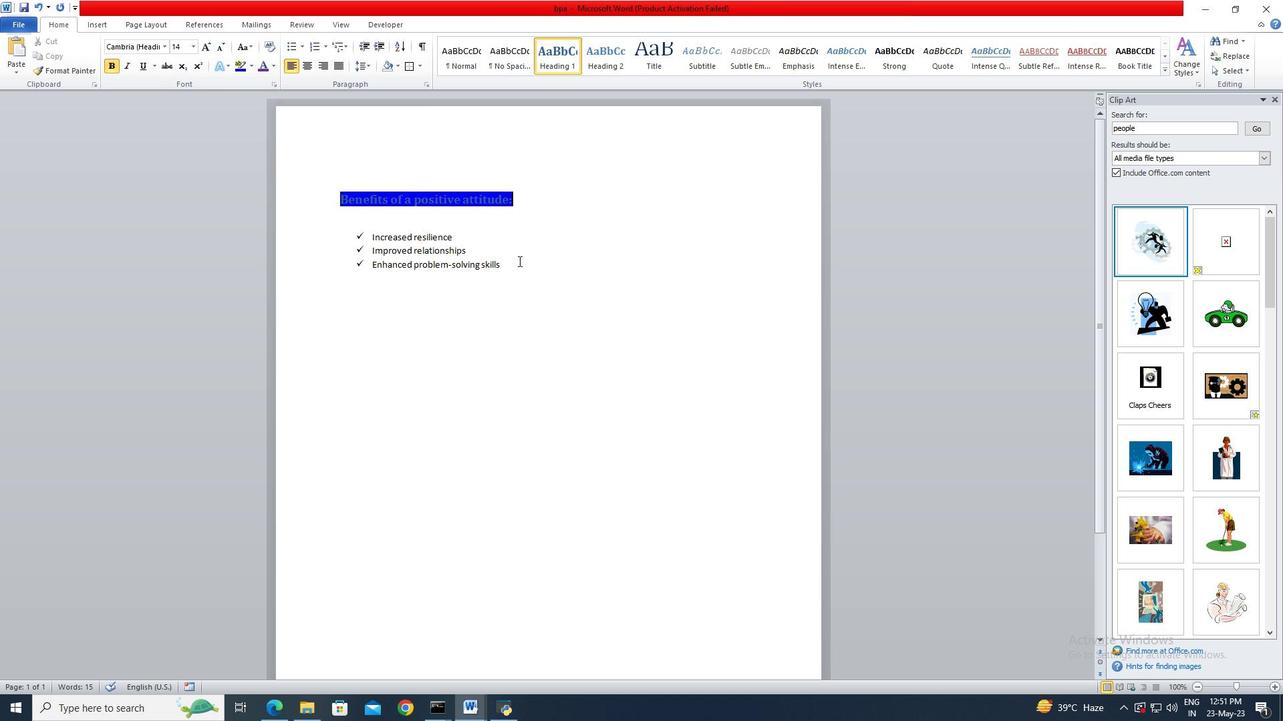 
Action: Key pressed ctrl+A
Screenshot: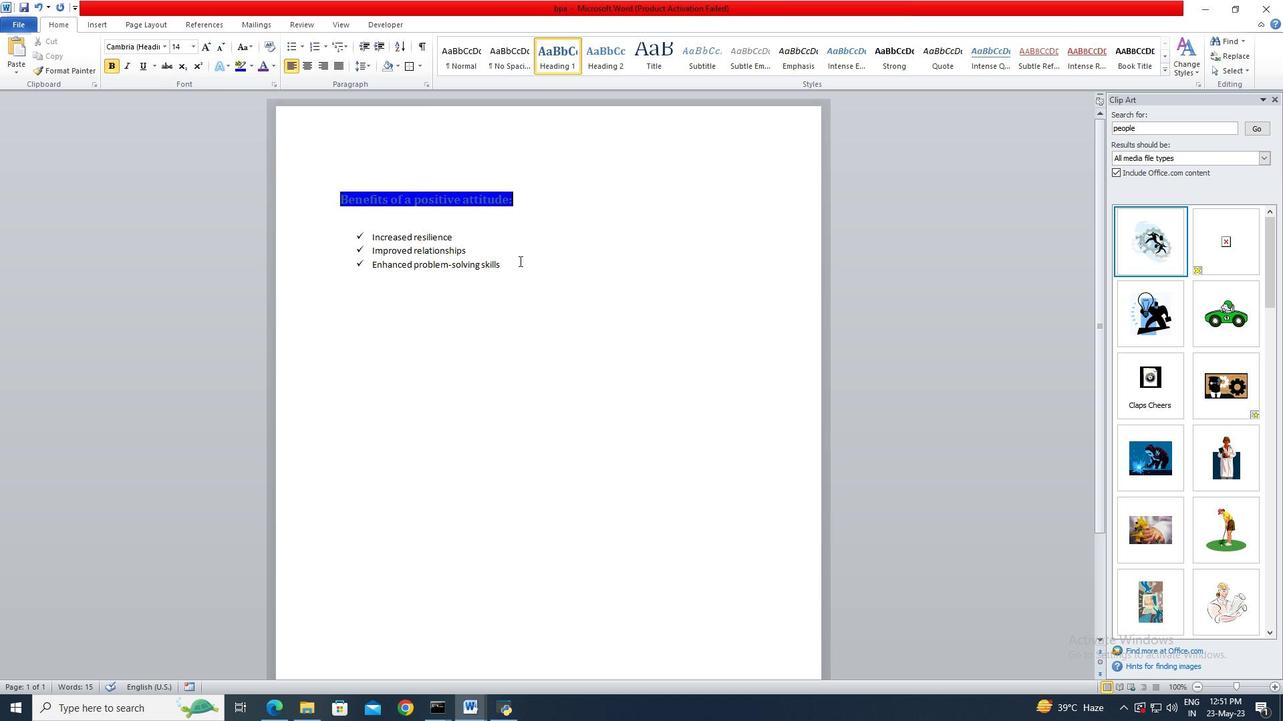 
Action: Mouse moved to (417, 69)
Screenshot: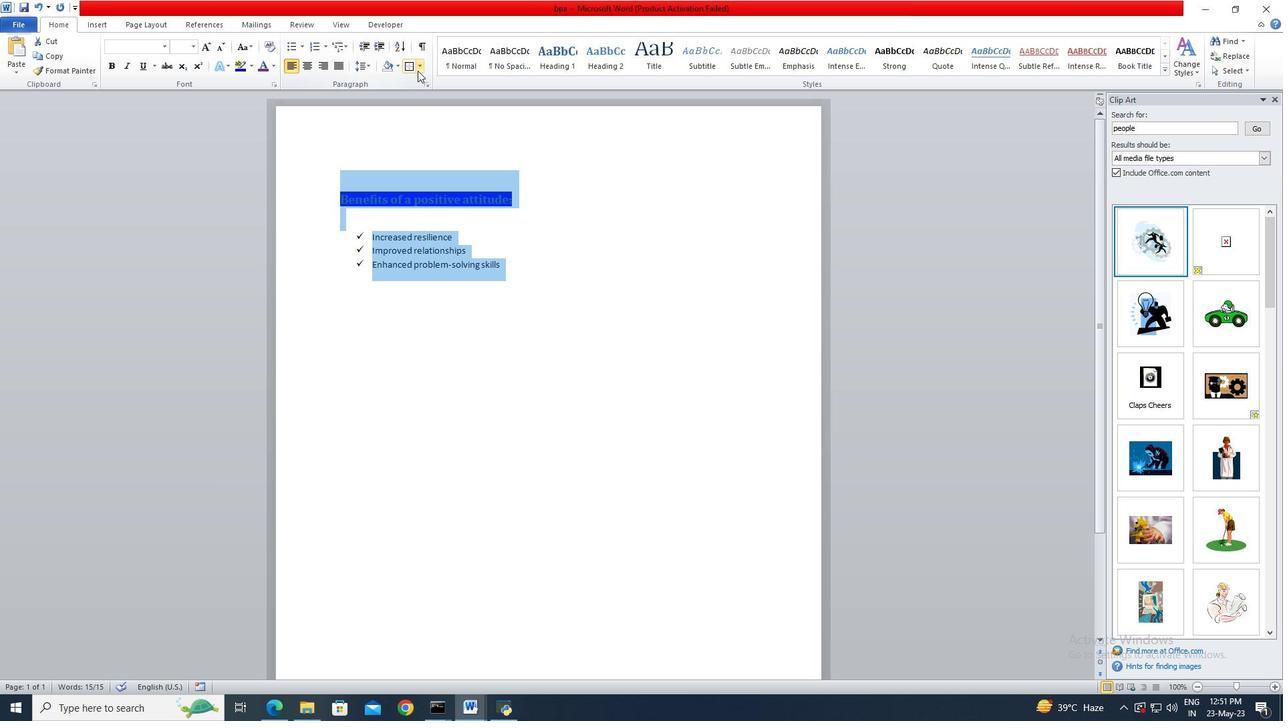 
Action: Mouse pressed left at (417, 69)
Screenshot: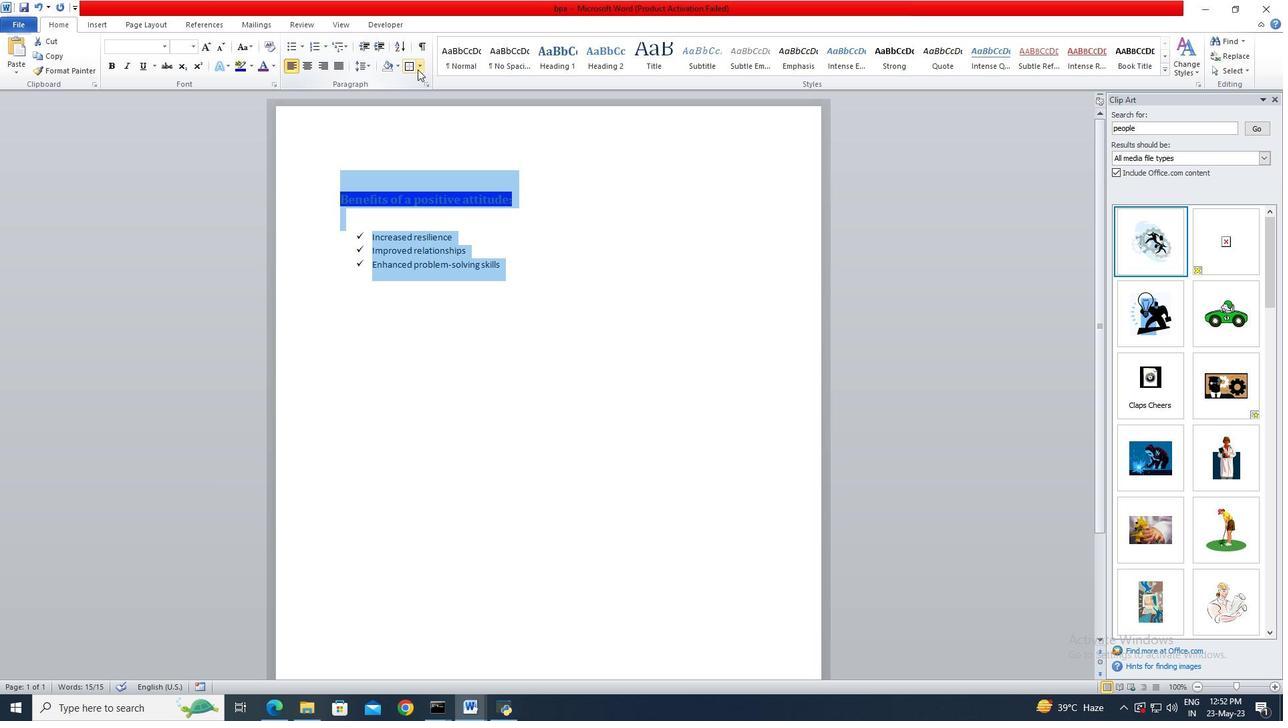 
Action: Mouse moved to (433, 171)
Screenshot: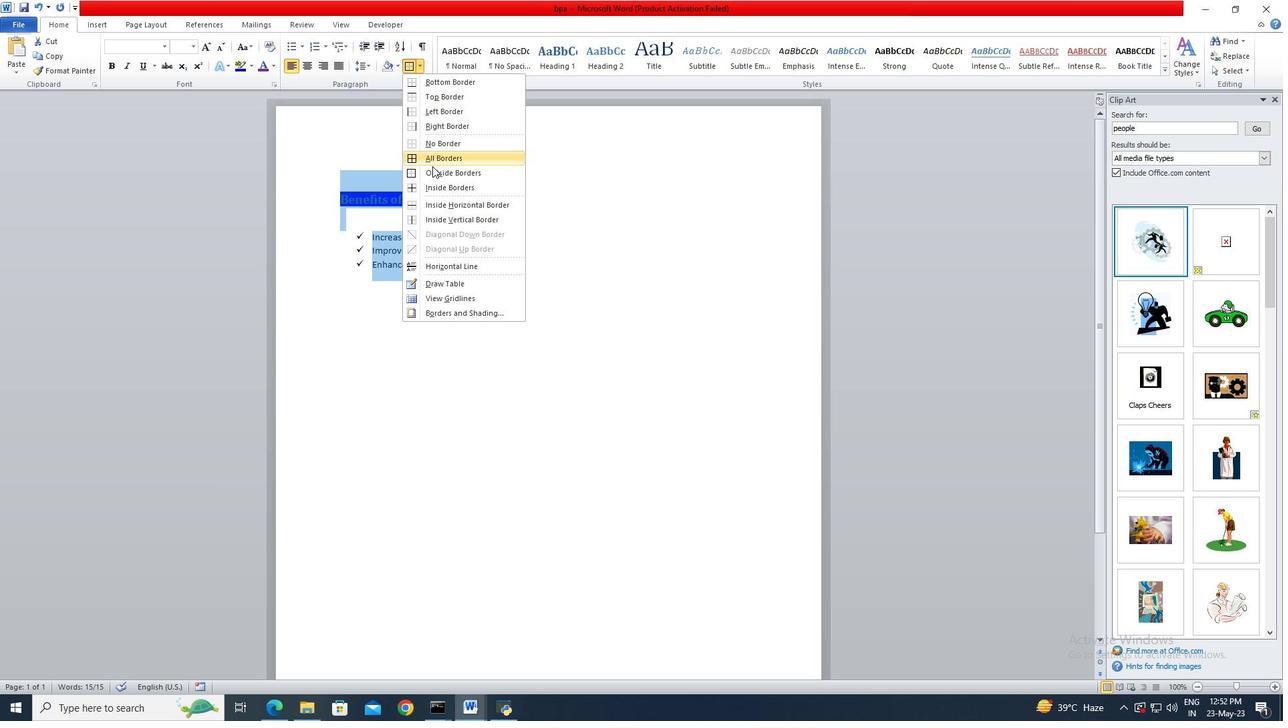 
Action: Mouse pressed left at (433, 171)
Screenshot: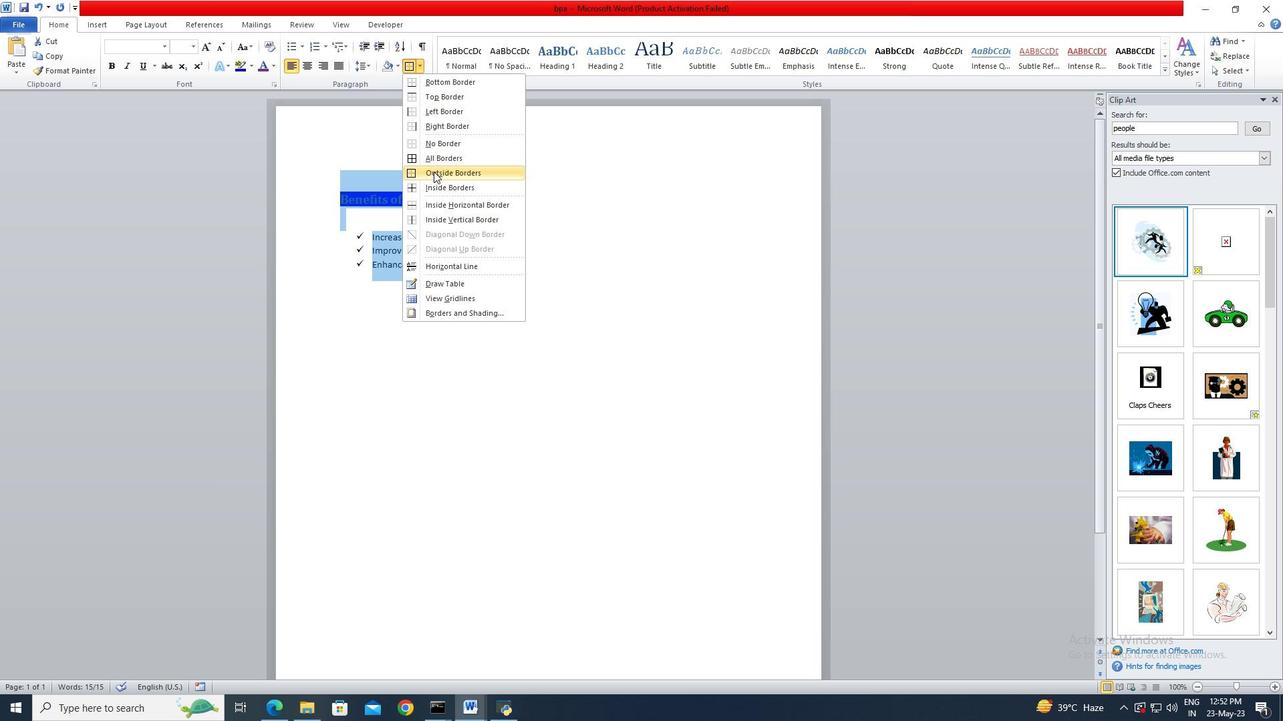 
Action: Mouse moved to (339, 202)
Screenshot: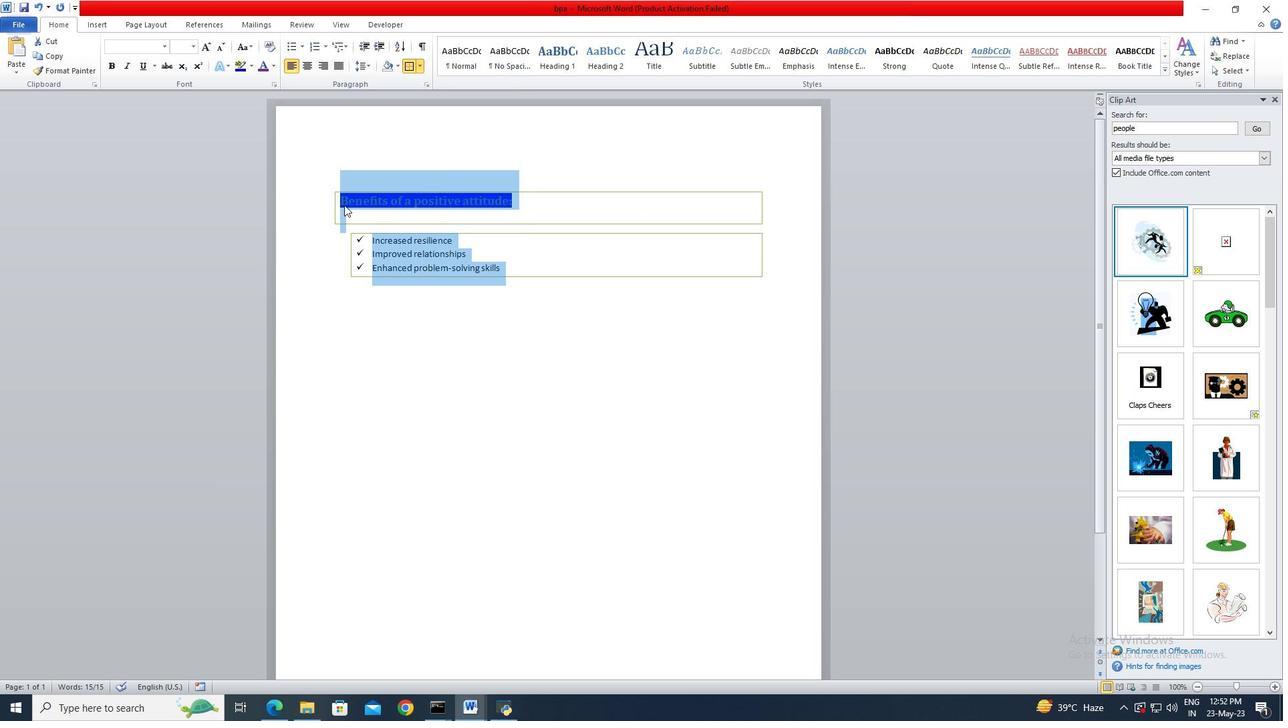 
Action: Mouse pressed left at (339, 202)
Screenshot: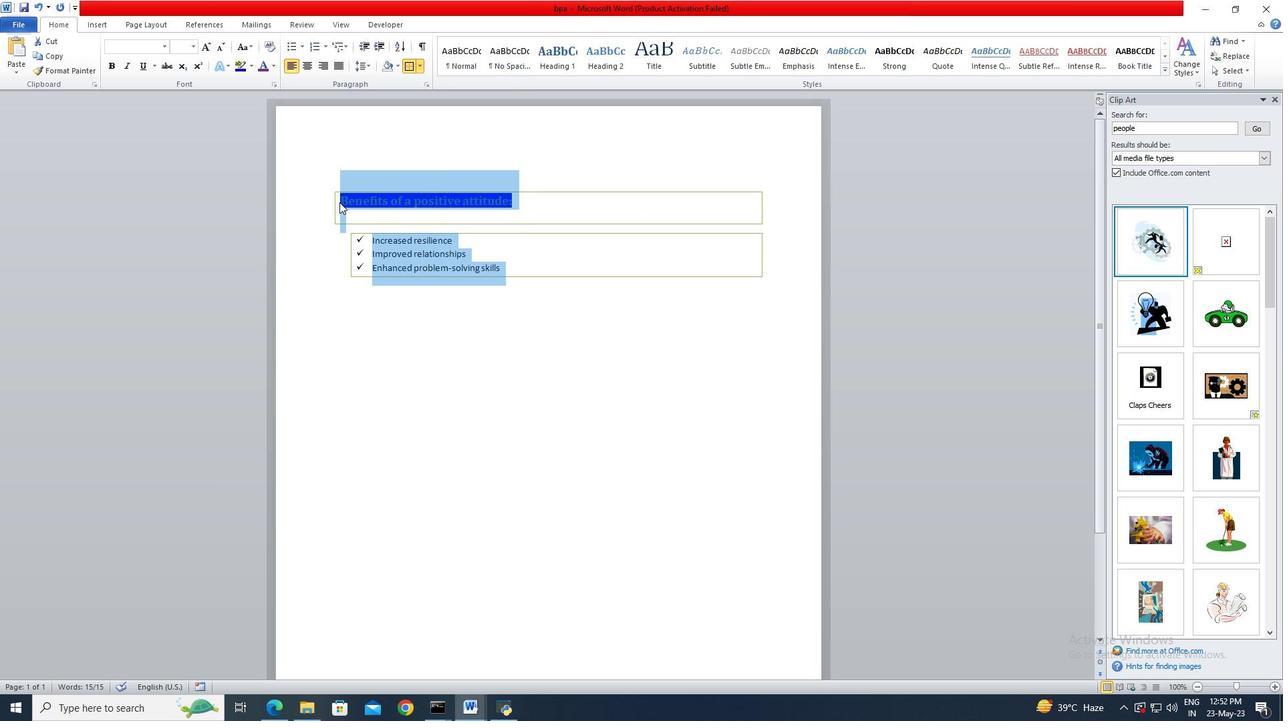 
Action: Mouse moved to (508, 205)
Screenshot: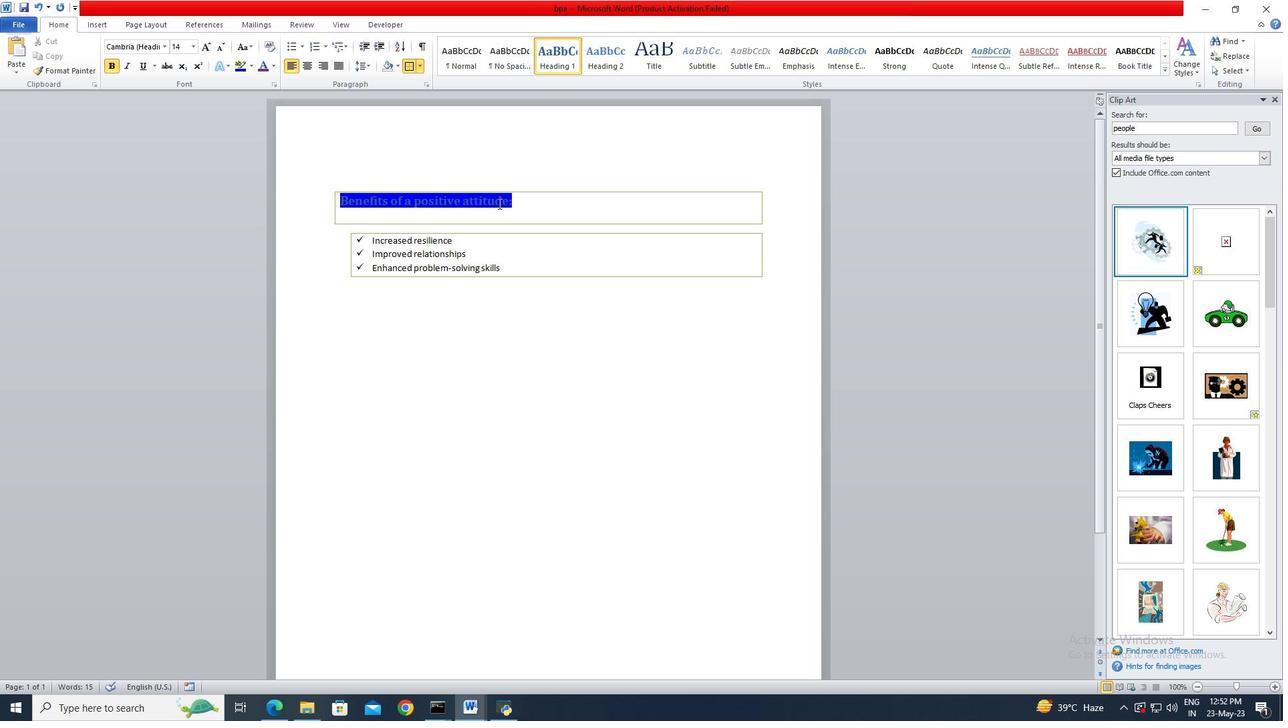 
Action: Key pressed <Key.shift>
Screenshot: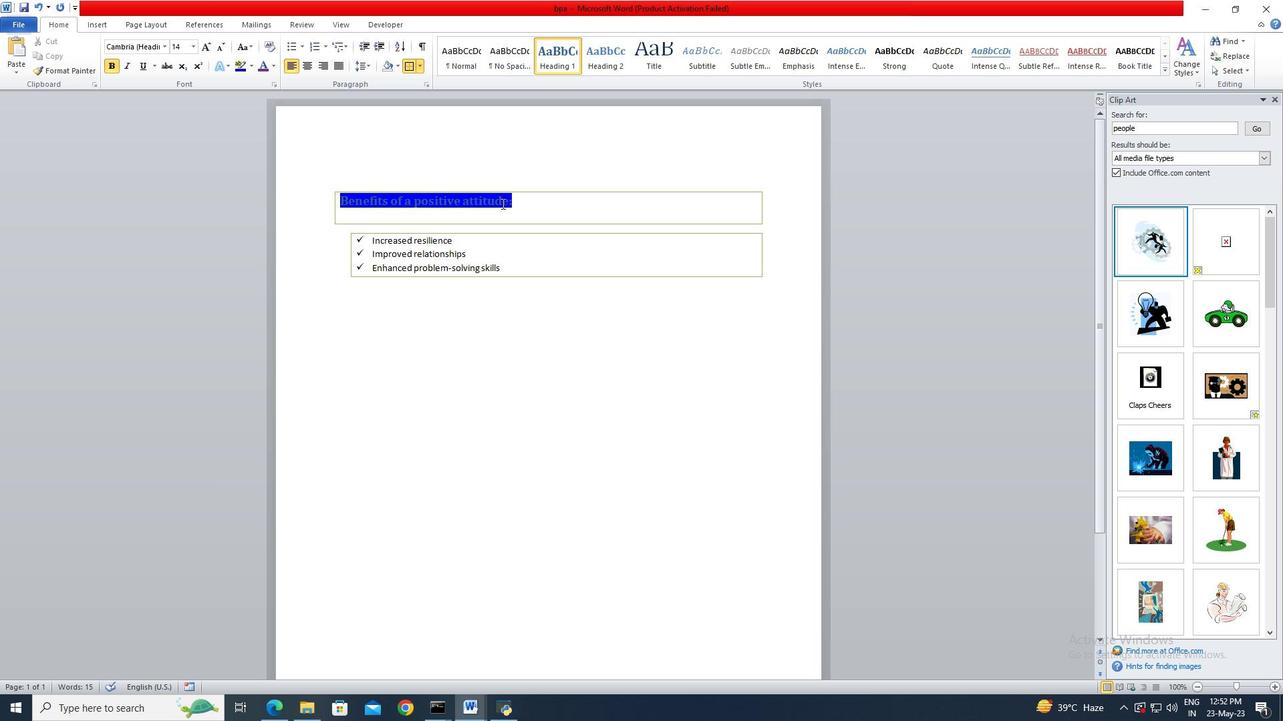 
Action: Mouse moved to (510, 205)
Screenshot: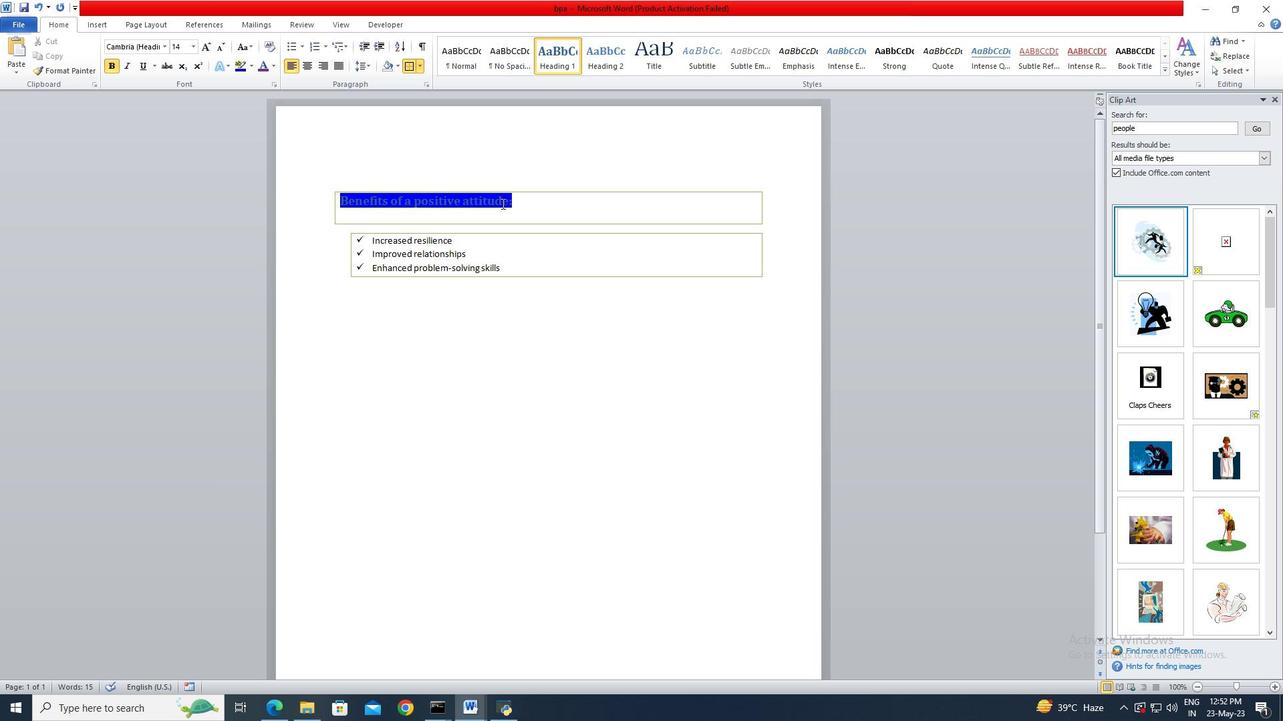 
Action: Mouse pressed left at (510, 205)
Screenshot: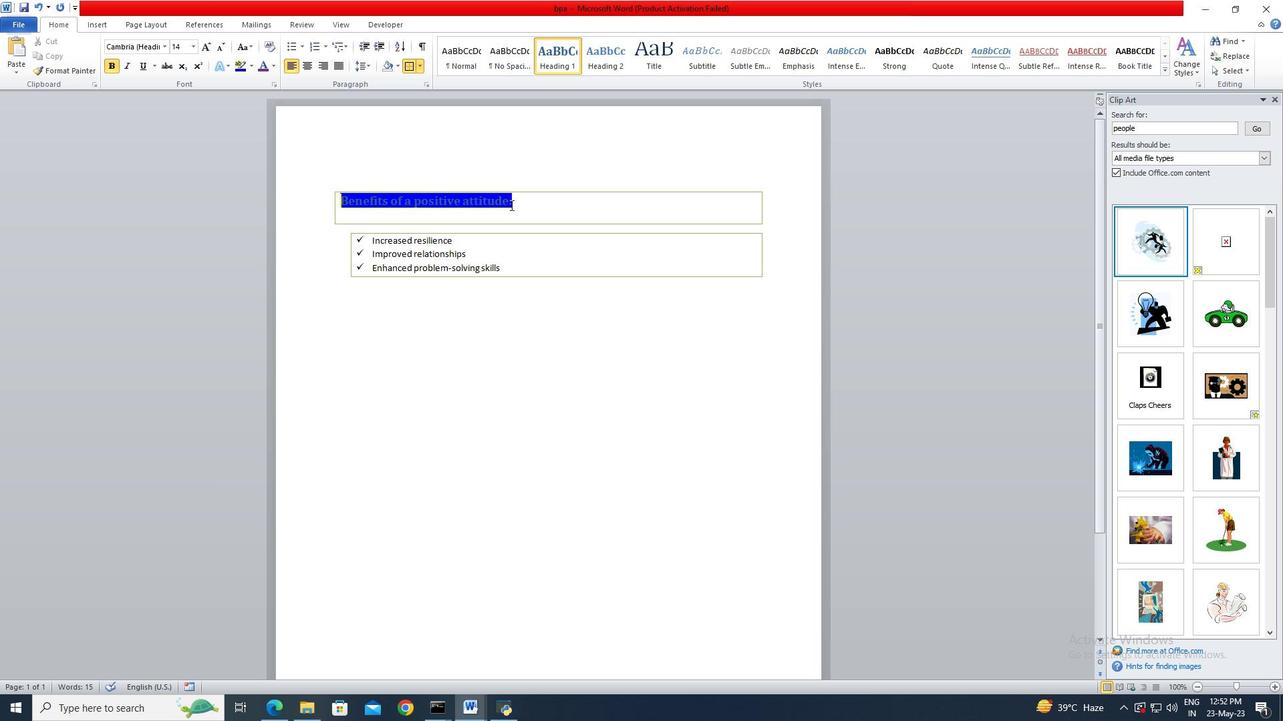 
Action: Key pressed <Key.shift><Key.shift><Key.shift><Key.shift><Key.shift><Key.shift>
Screenshot: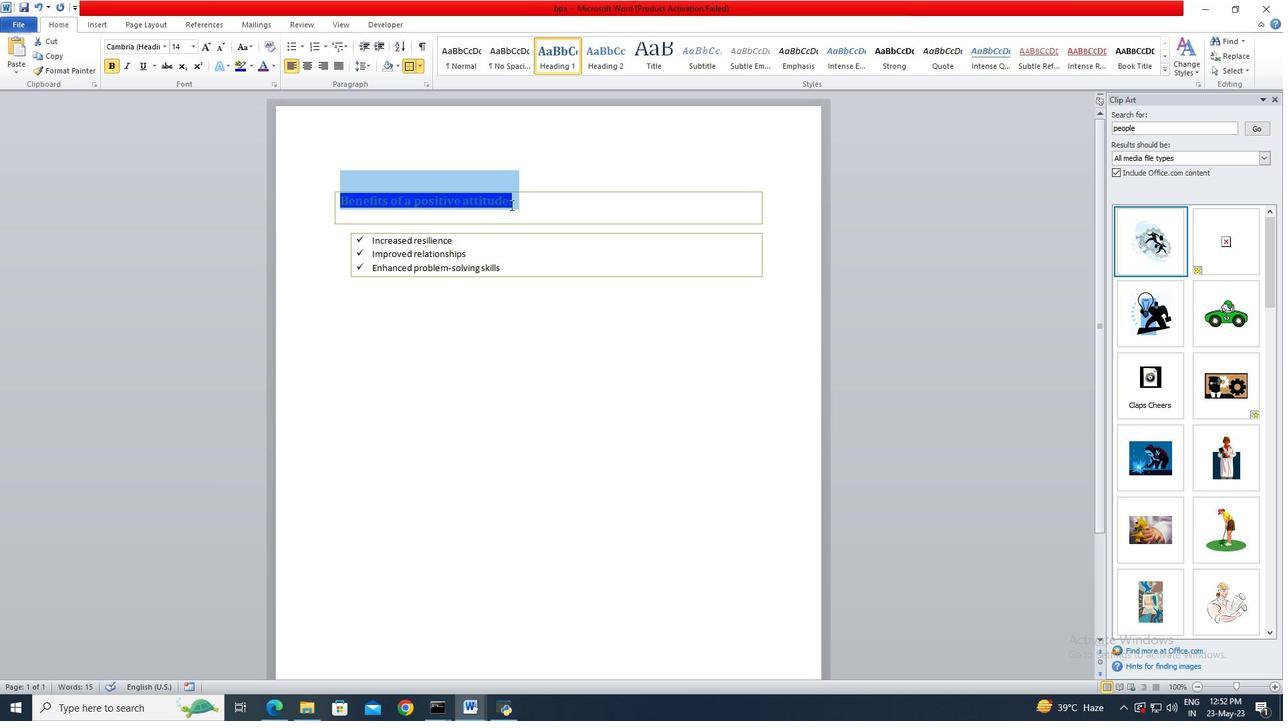 
Action: Mouse moved to (192, 47)
Screenshot: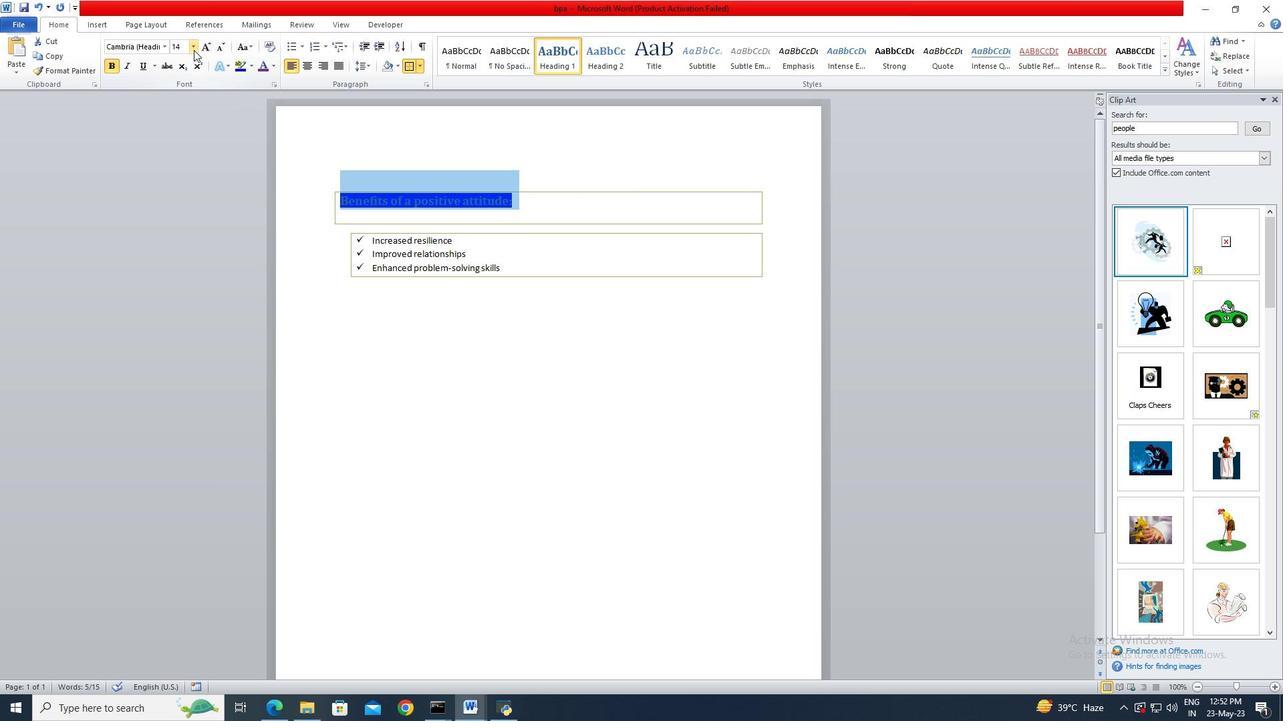 
Action: Mouse pressed left at (192, 47)
Screenshot: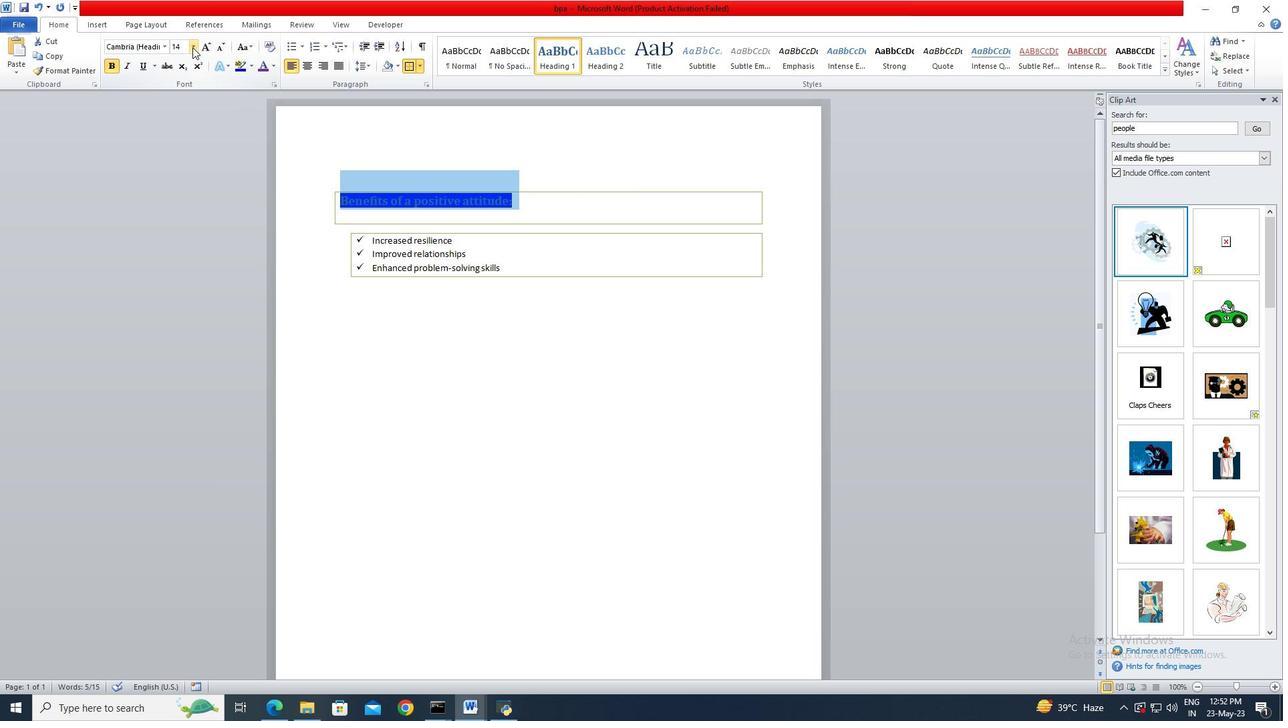 
Action: Mouse moved to (179, 181)
Screenshot: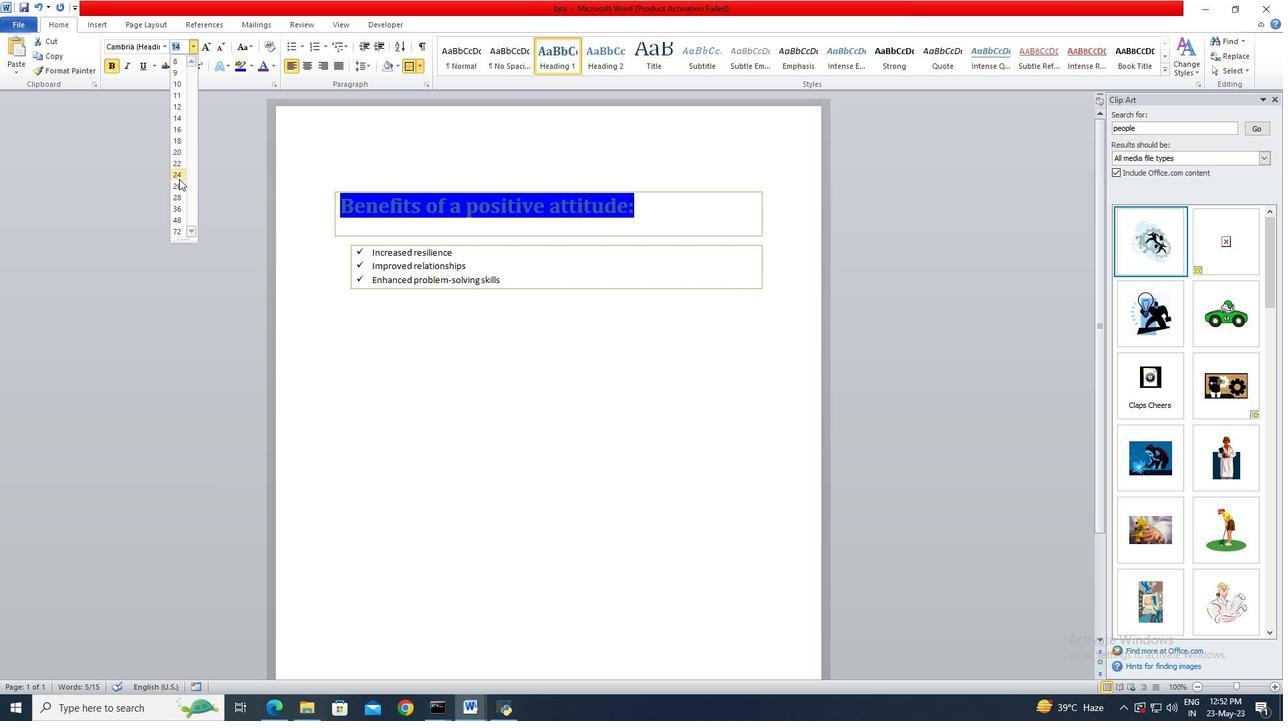 
Action: Mouse pressed left at (179, 181)
Screenshot: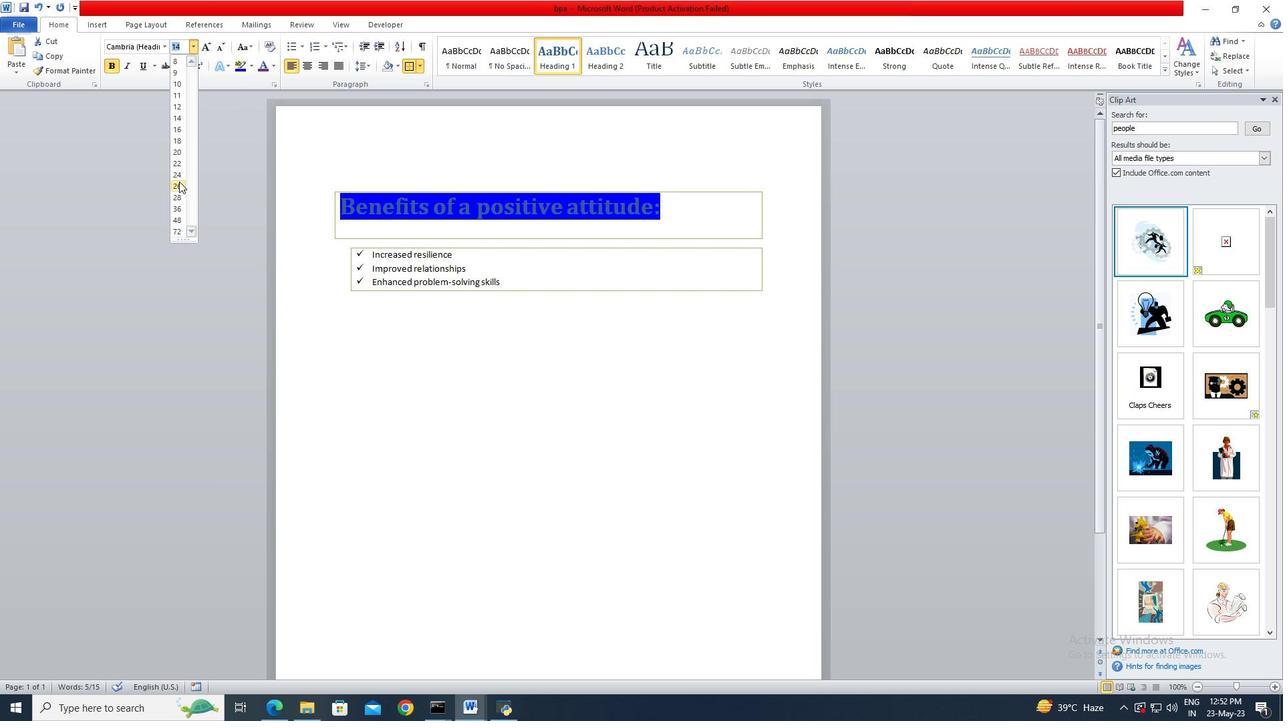 
Action: Mouse moved to (371, 257)
Screenshot: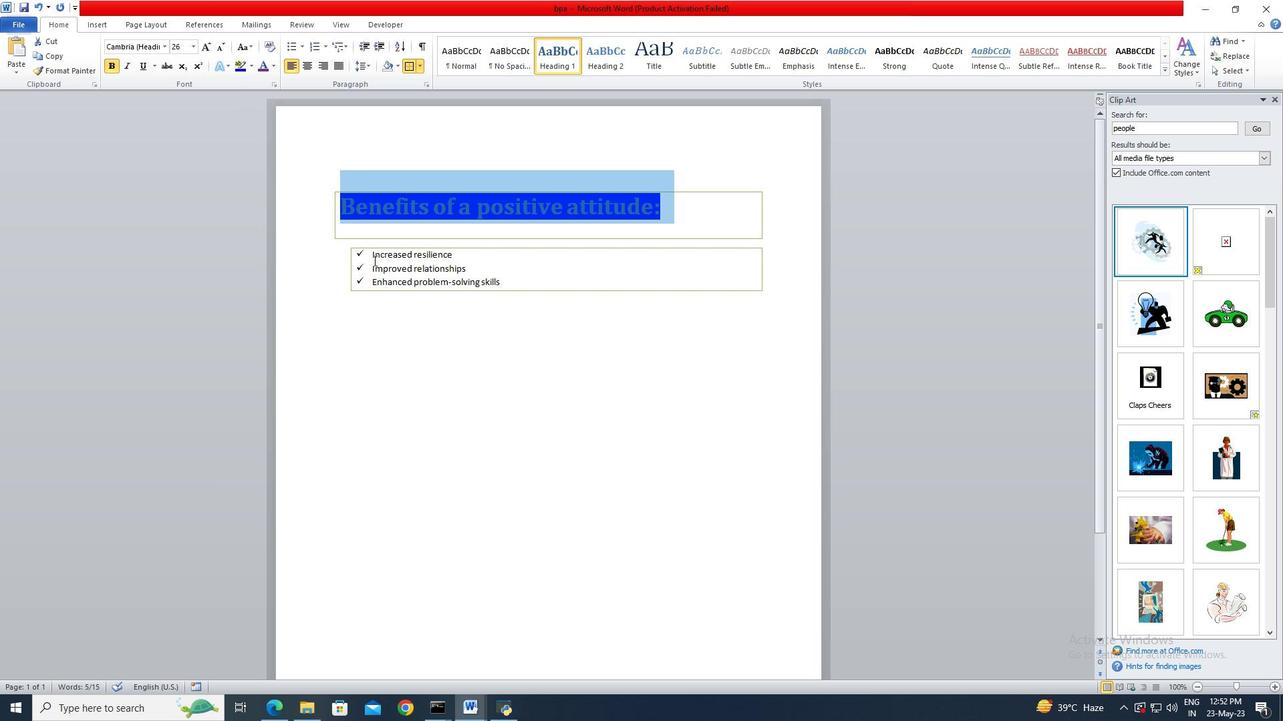 
Action: Mouse pressed left at (371, 257)
Screenshot: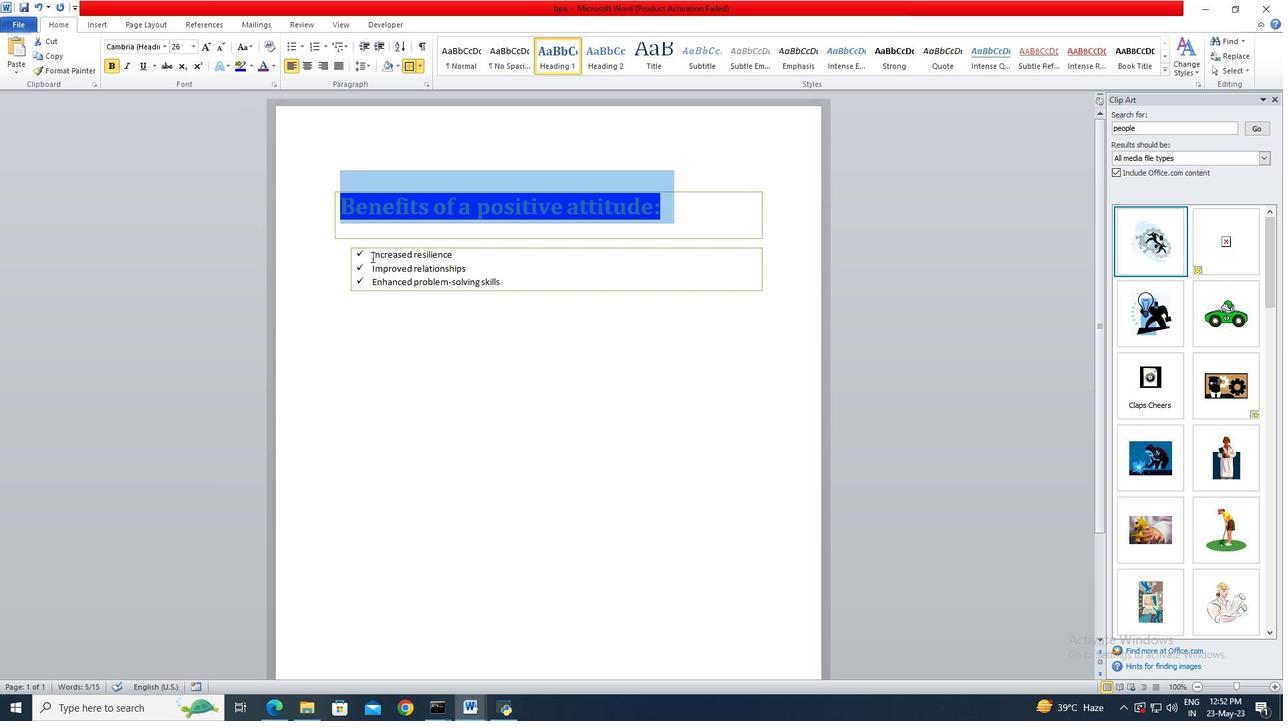 
Action: Mouse moved to (499, 287)
Screenshot: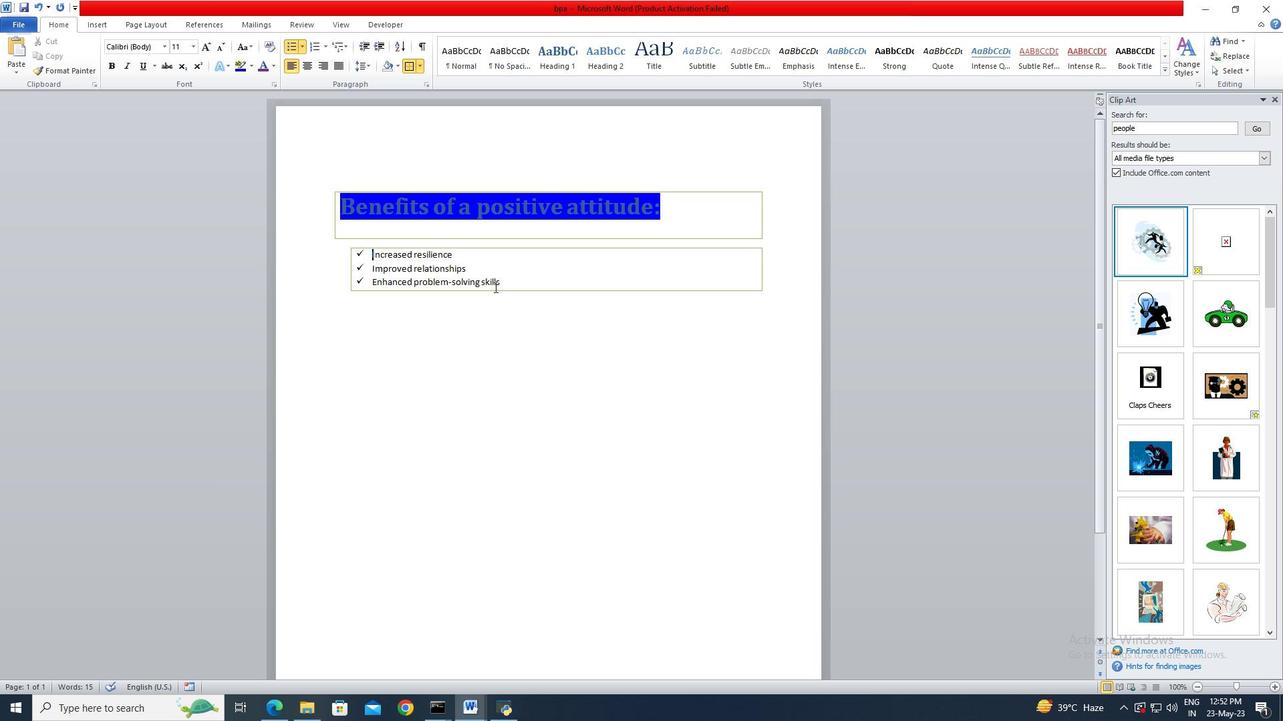
Action: Key pressed <Key.shift>
Screenshot: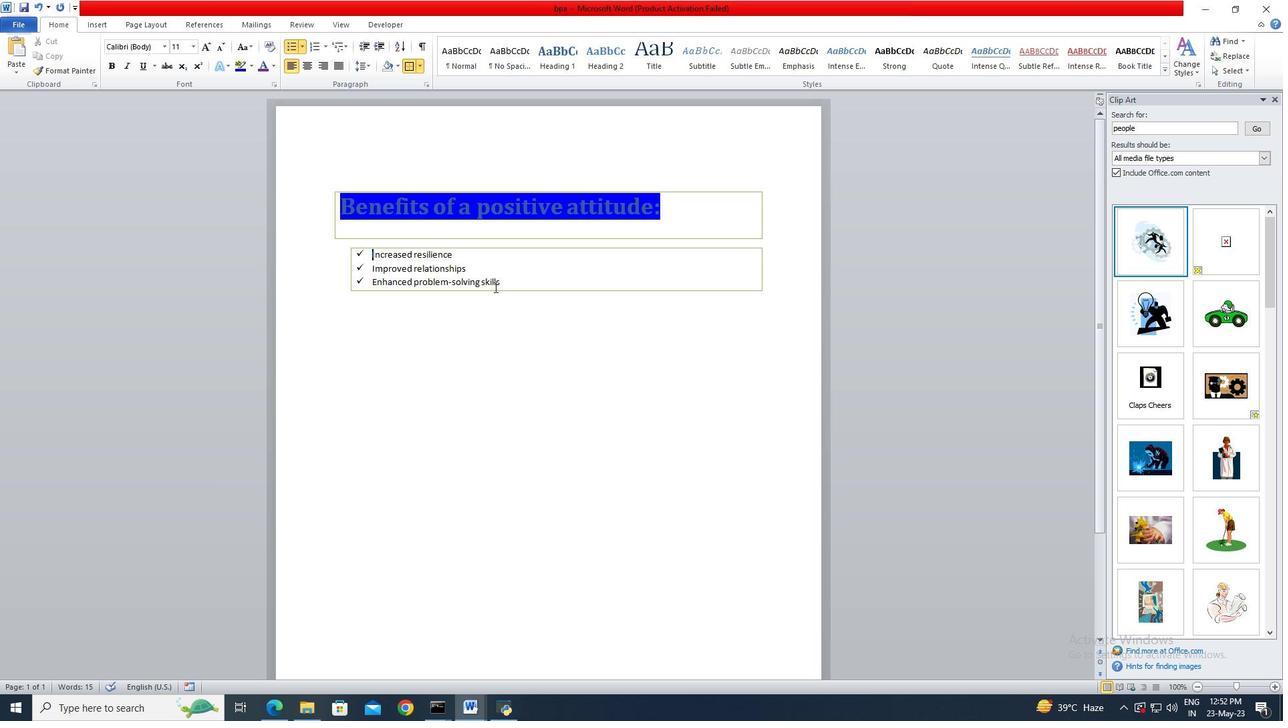 
Action: Mouse moved to (503, 287)
Screenshot: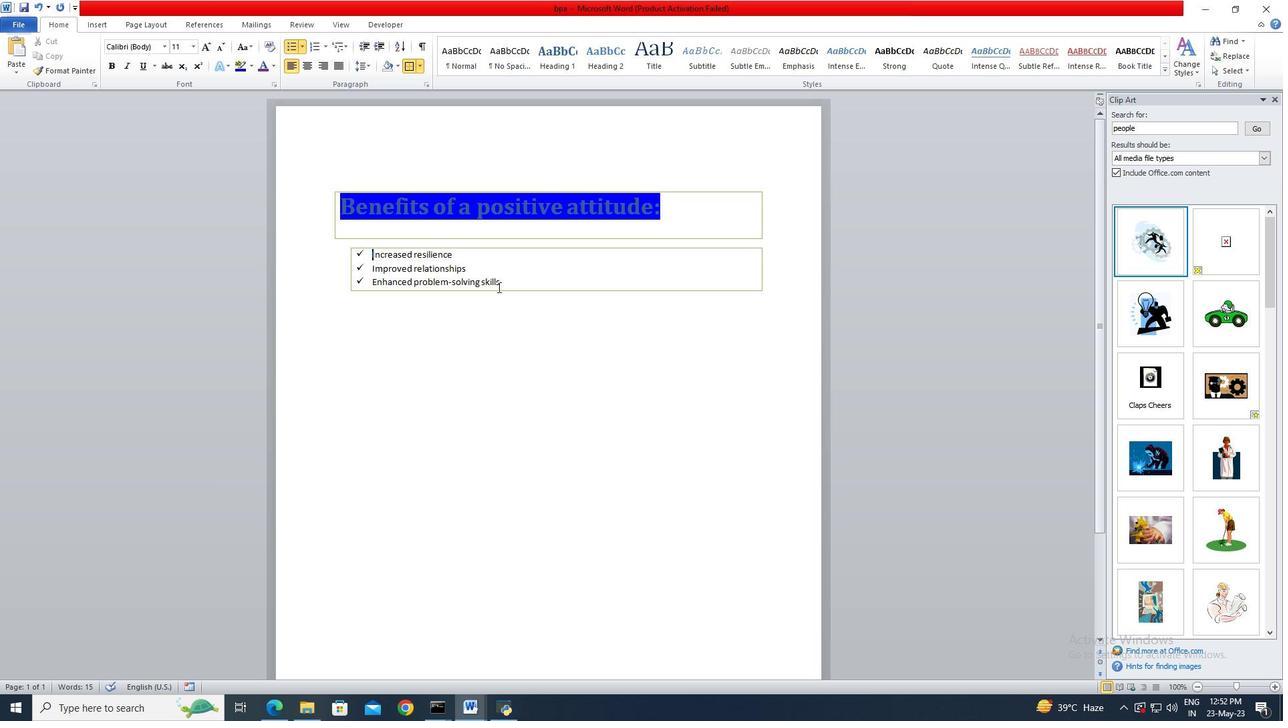 
Action: Key pressed <Key.shift>
Screenshot: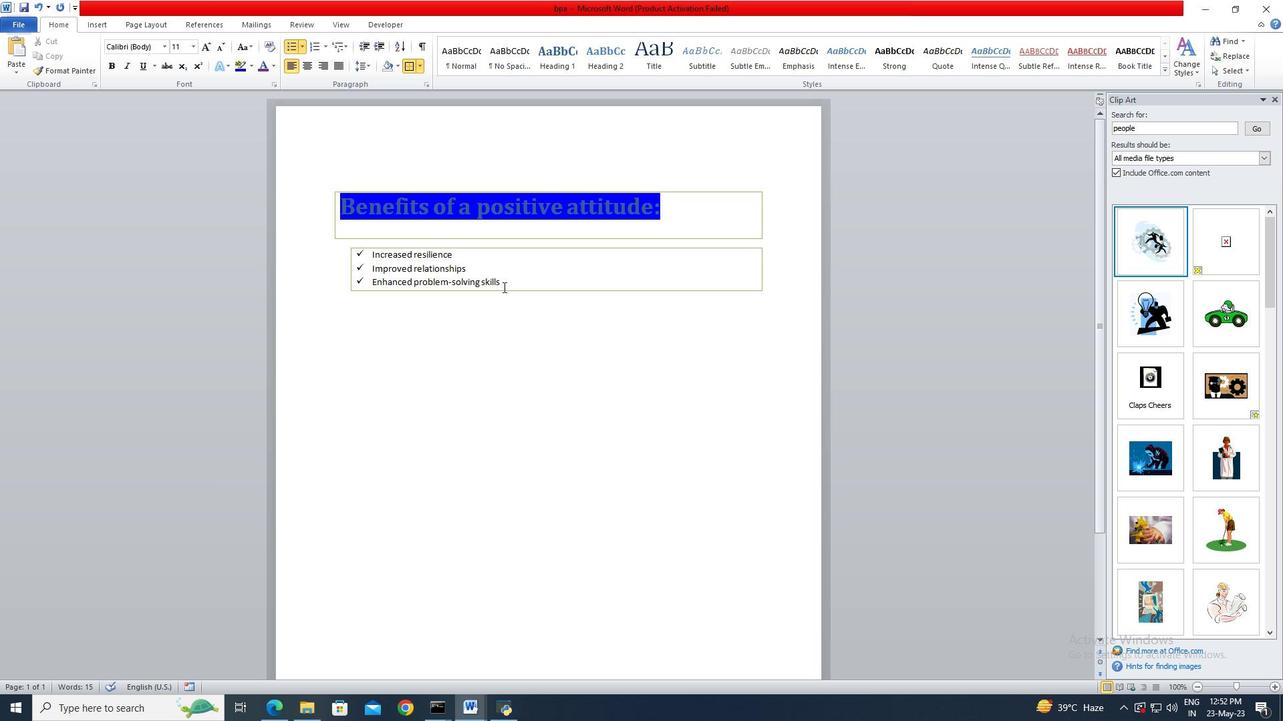 
Action: Mouse pressed left at (503, 287)
Screenshot: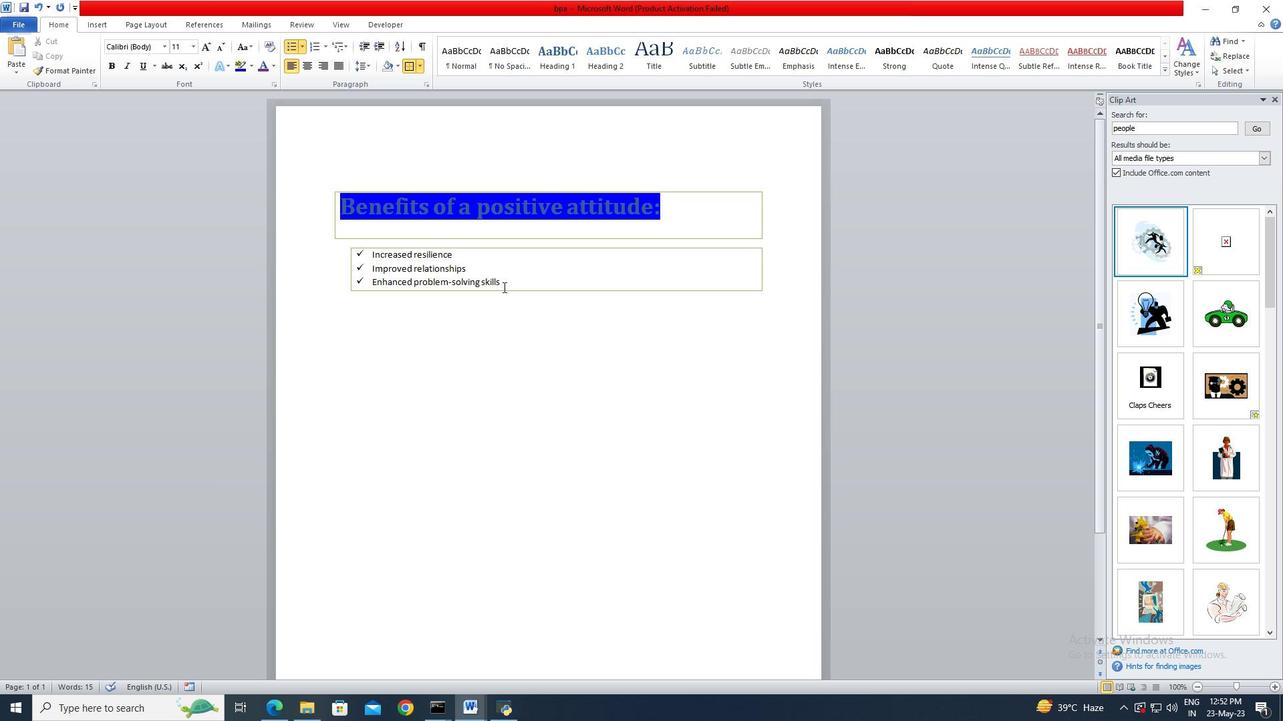 
Action: Key pressed <Key.shift>
Screenshot: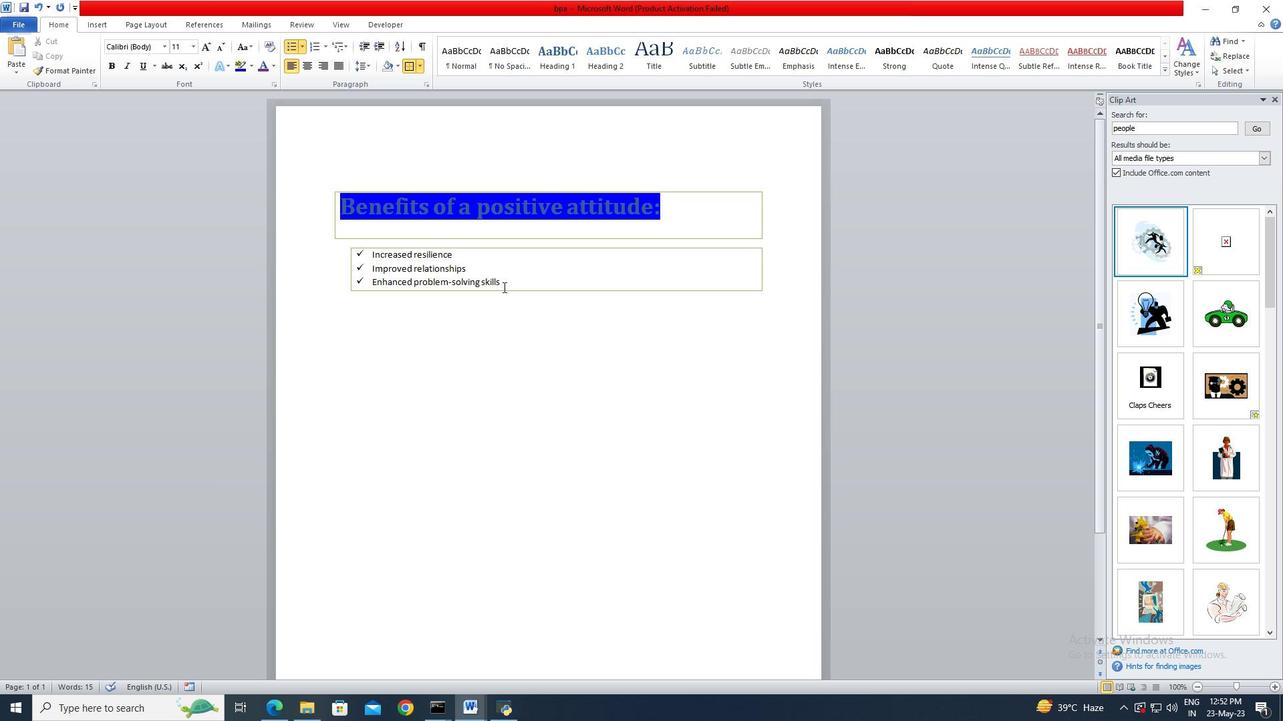 
Action: Mouse moved to (503, 287)
Screenshot: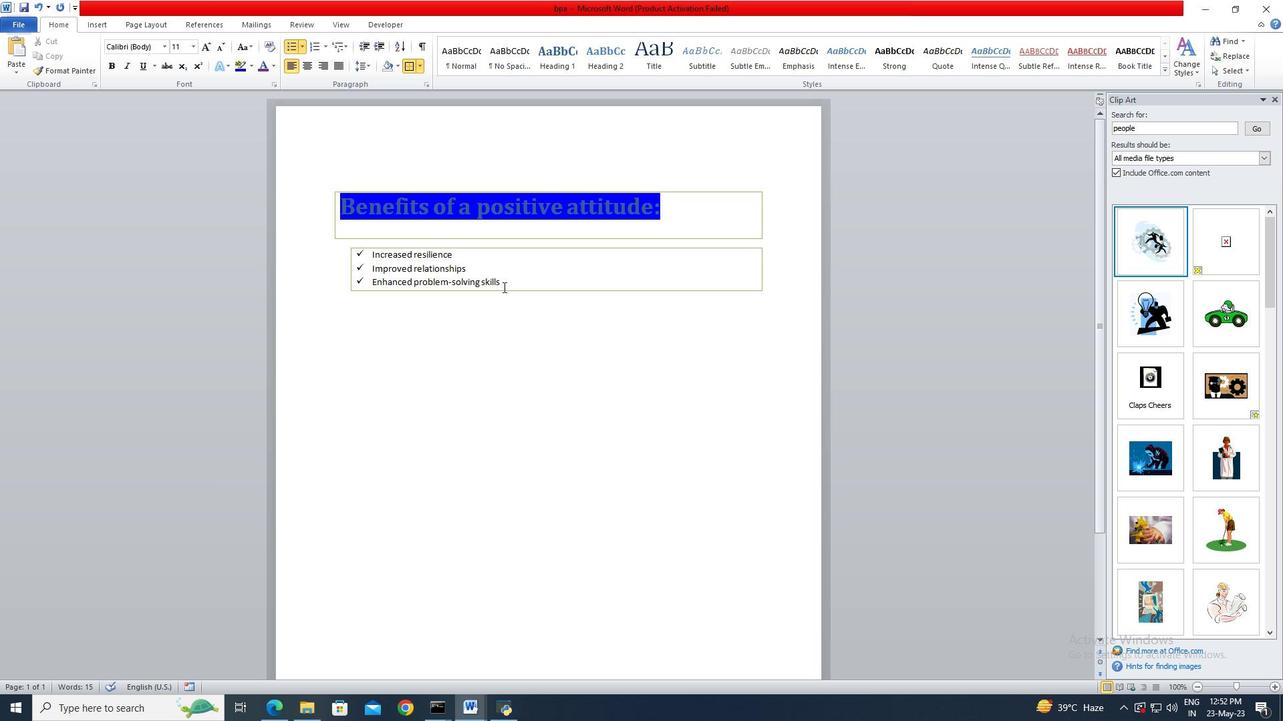 
Action: Key pressed <Key.shift><Key.shift><Key.shift><Key.shift><Key.shift><Key.shift>
Screenshot: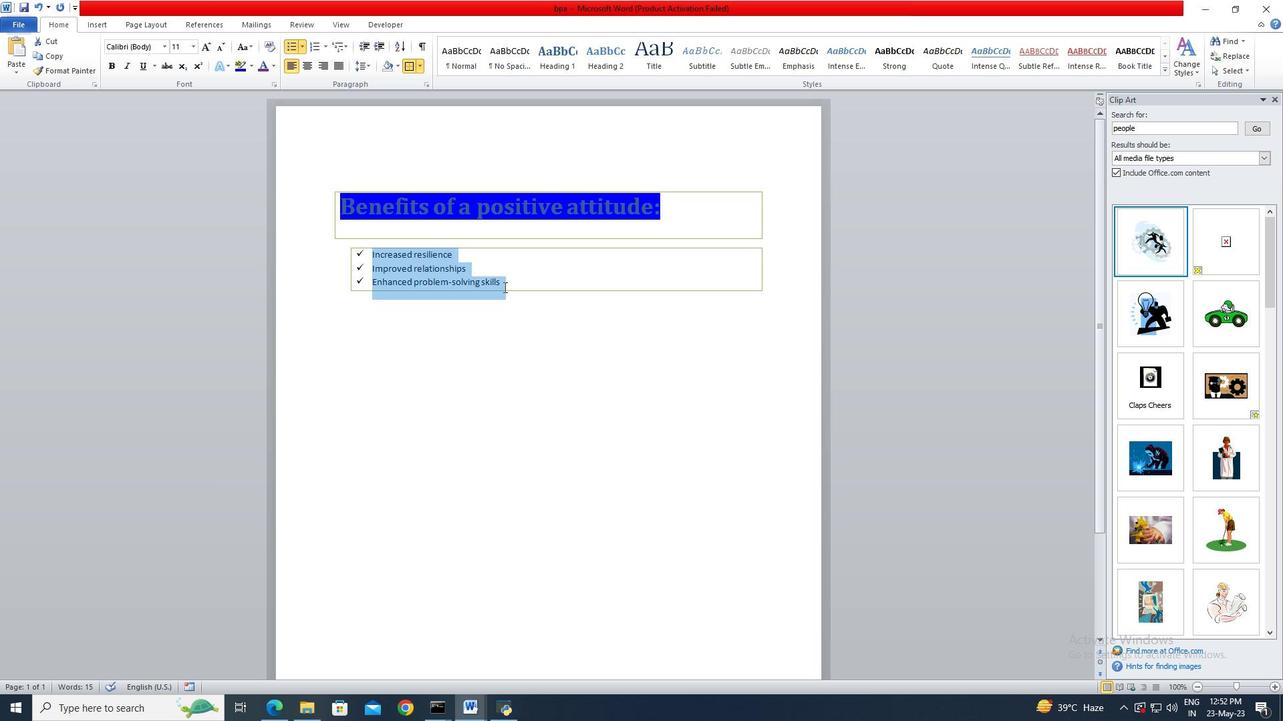 
Action: Mouse moved to (192, 48)
Screenshot: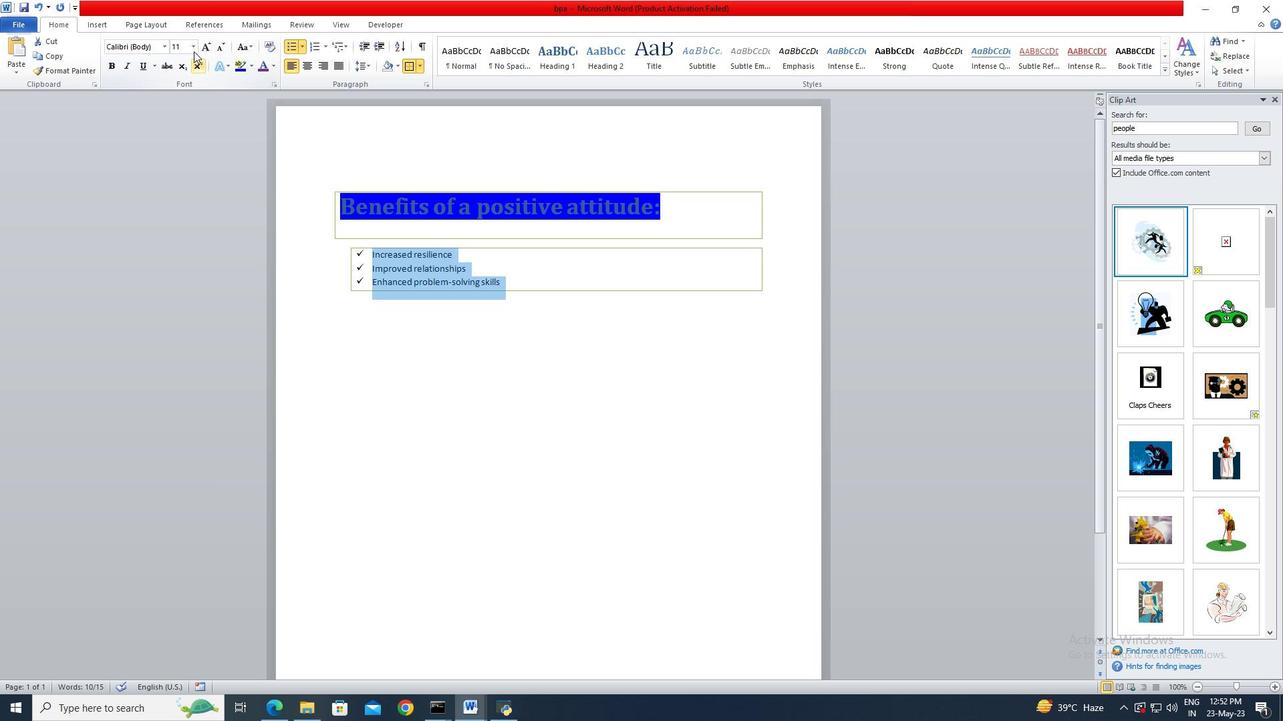 
Action: Mouse pressed left at (192, 48)
Screenshot: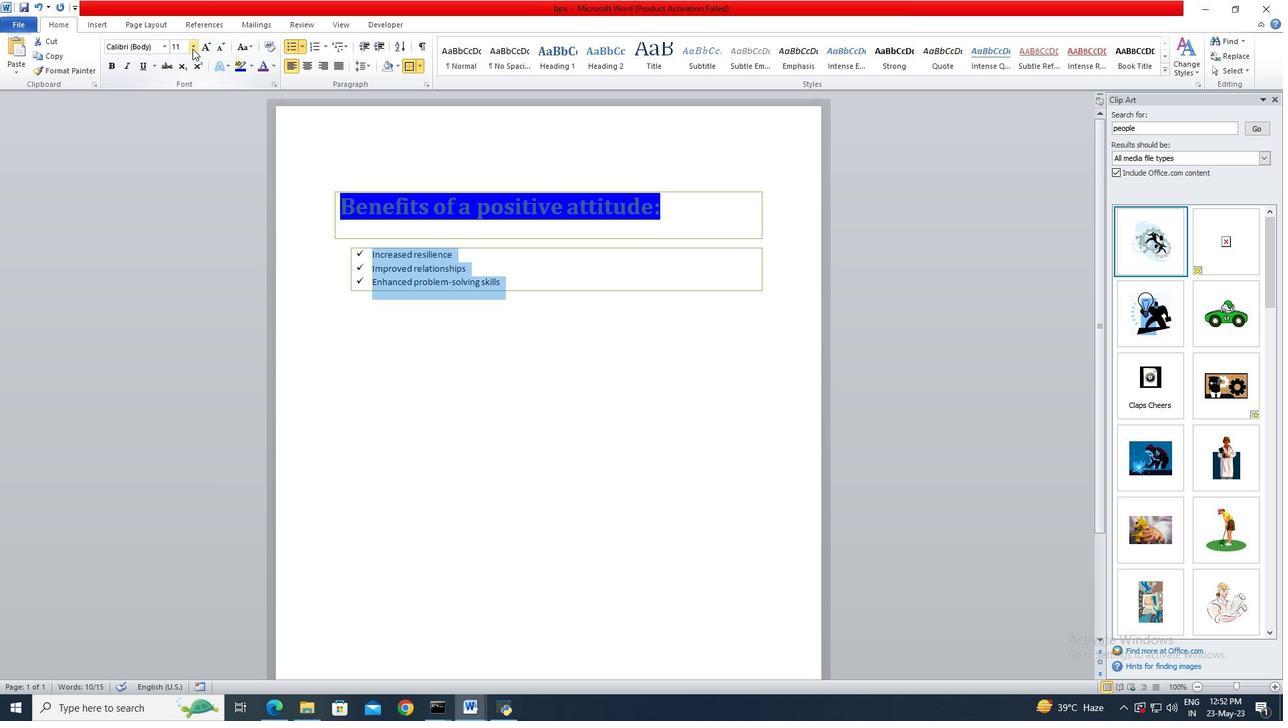 
Action: Mouse moved to (179, 182)
Screenshot: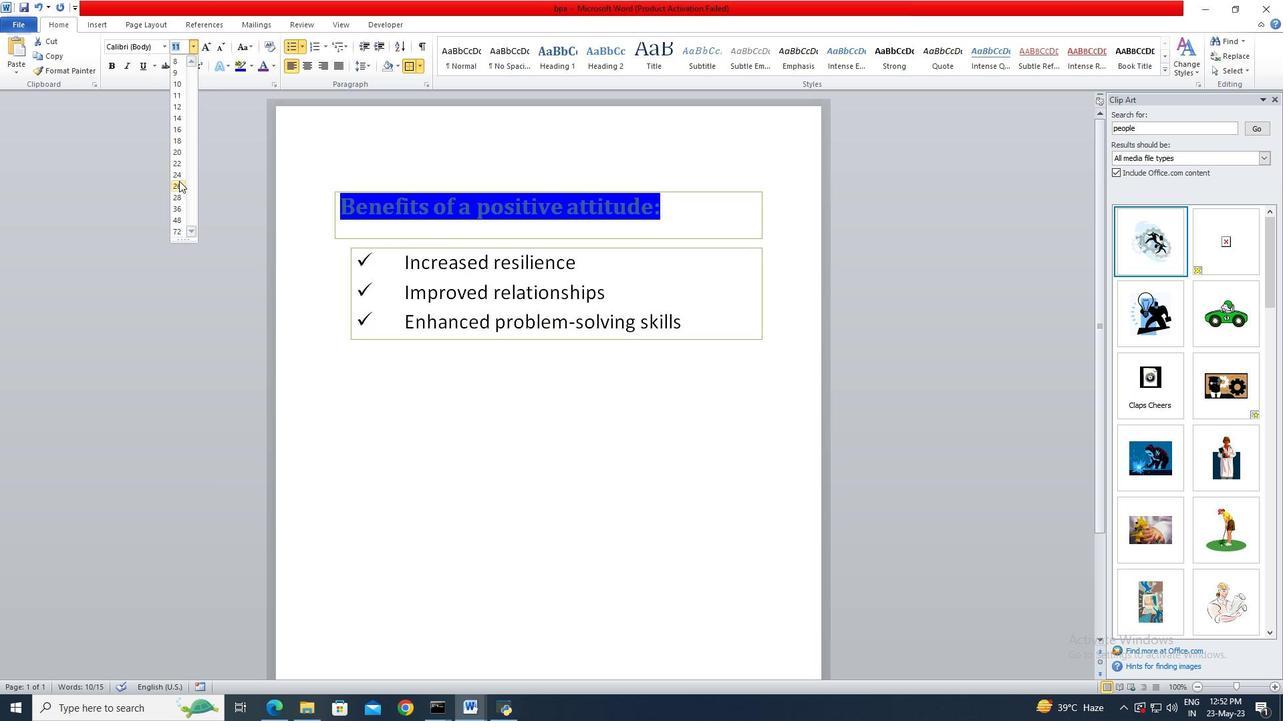 
Action: Mouse pressed left at (179, 182)
Screenshot: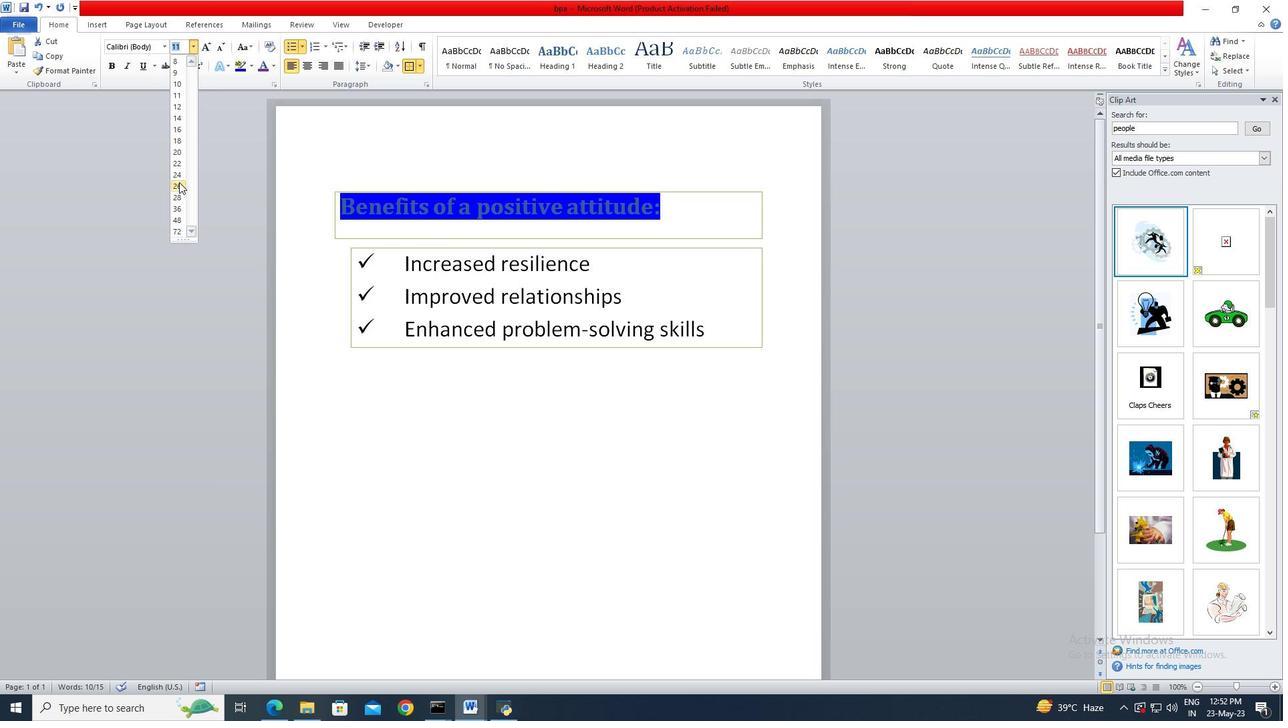 
Action: Mouse moved to (663, 274)
Screenshot: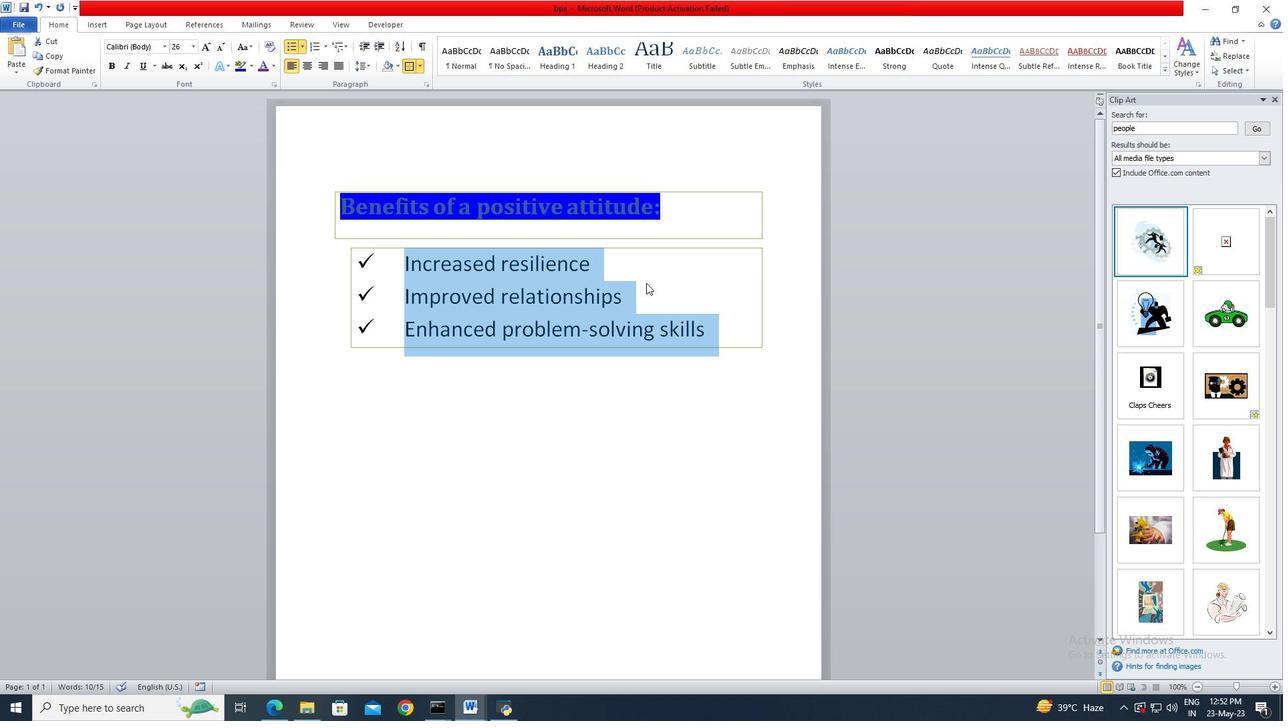
Action: Mouse pressed left at (663, 274)
Screenshot: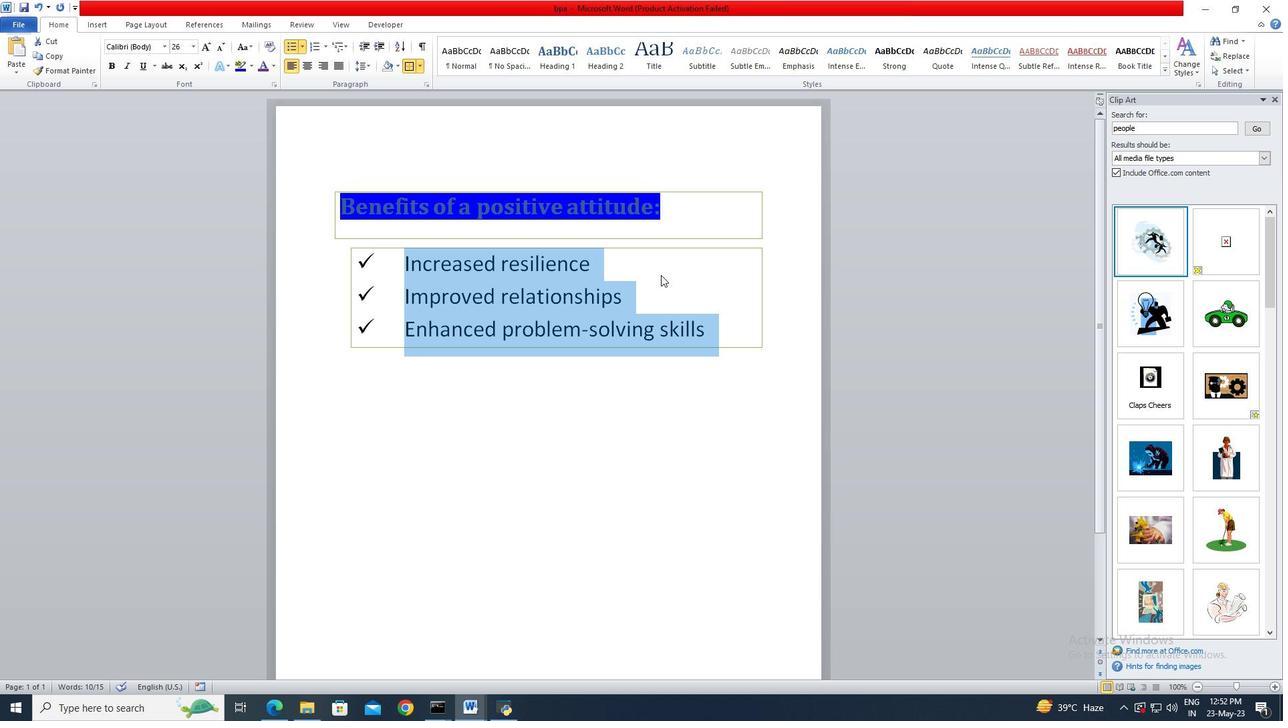
